 Task: Log work in the project AgileImpact for the issue 'Integrate a new appointment booking feature into an existing service provider mobile application to enhance convenience and scheduling for customers' spent time as '2w 1d 4h 55m' and remaining time as '3w 1d 3h 26m' and move to top of backlog. Now add the issue to the epic 'Data center consolidation'. Log work in the project AgileImpact for the issue 'Develop a new tool for automated testing of mobile application usability and user experience' spent time as '6w 5d 3h 31m' and remaining time as '2w 3d 14h 9m' and move to bottom of backlog. Now add the issue to the epic 'Network infrastructure upgrade'
Action: Mouse moved to (214, 68)
Screenshot: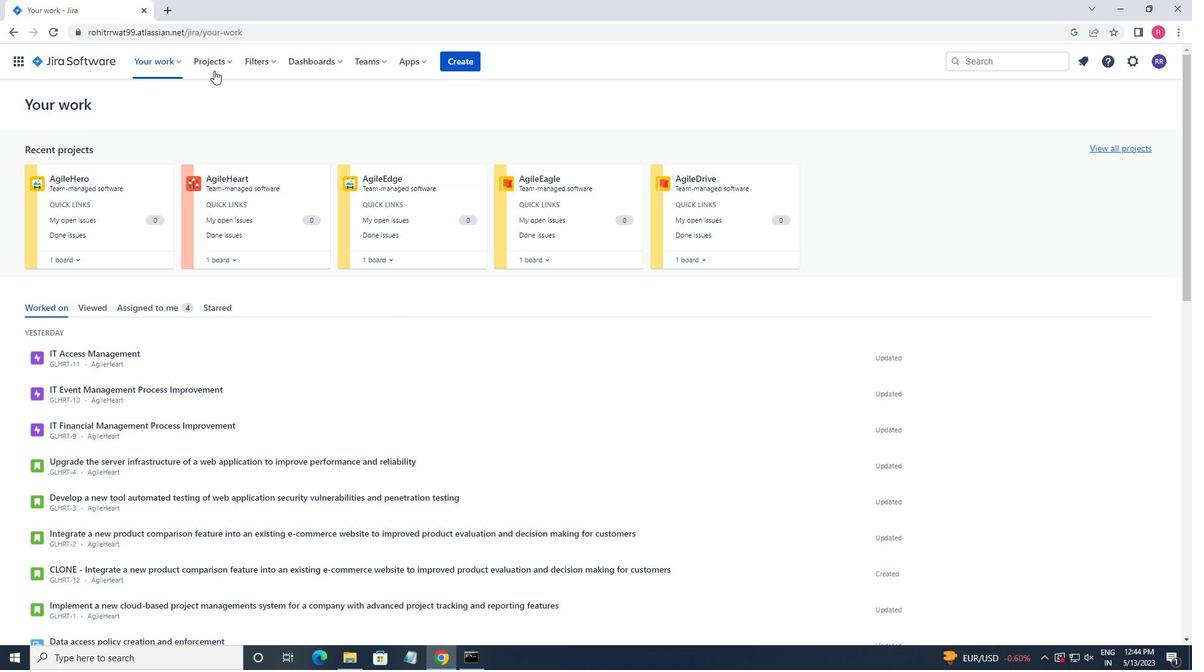 
Action: Mouse pressed left at (214, 68)
Screenshot: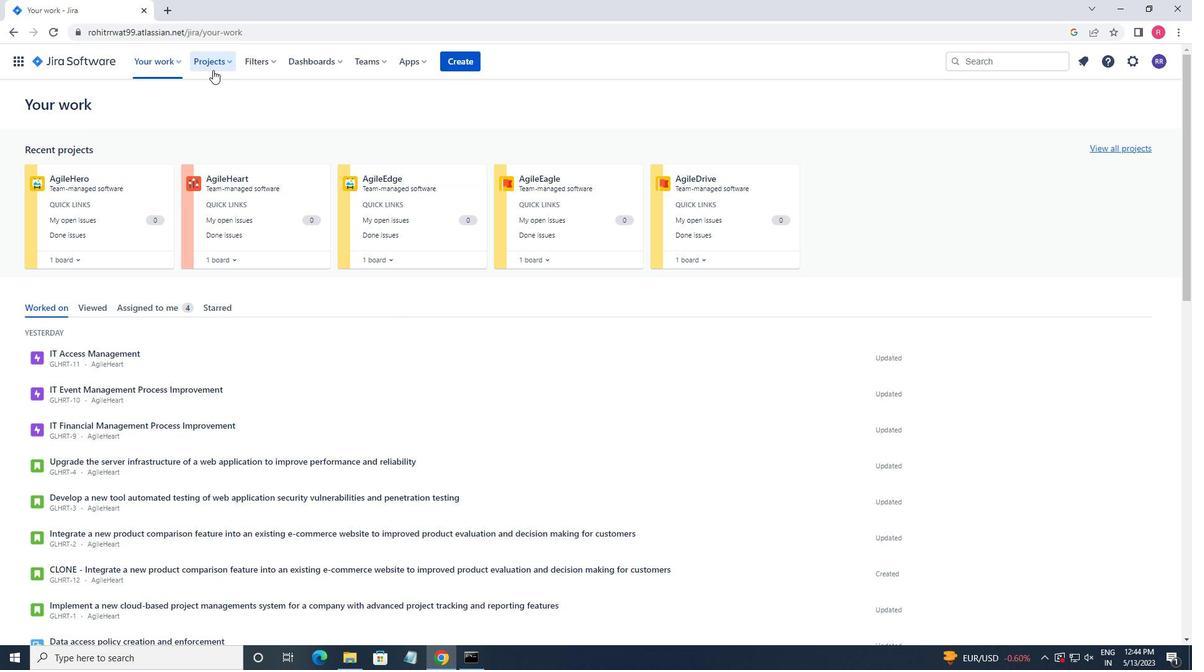 
Action: Mouse moved to (247, 121)
Screenshot: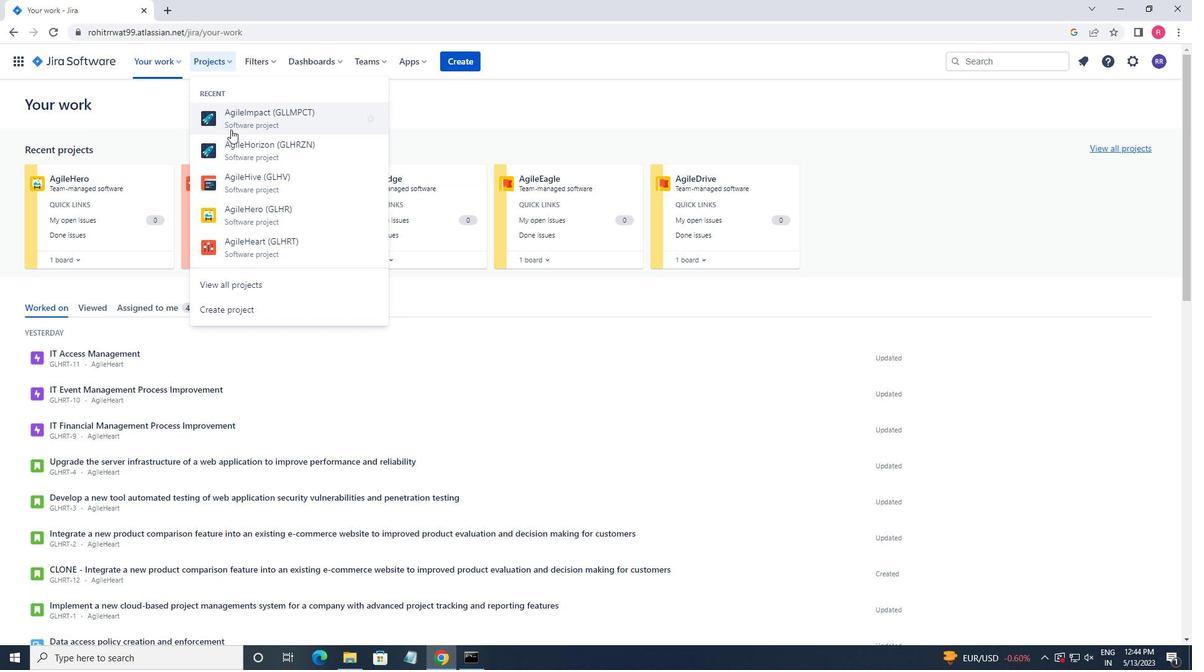 
Action: Mouse pressed left at (247, 121)
Screenshot: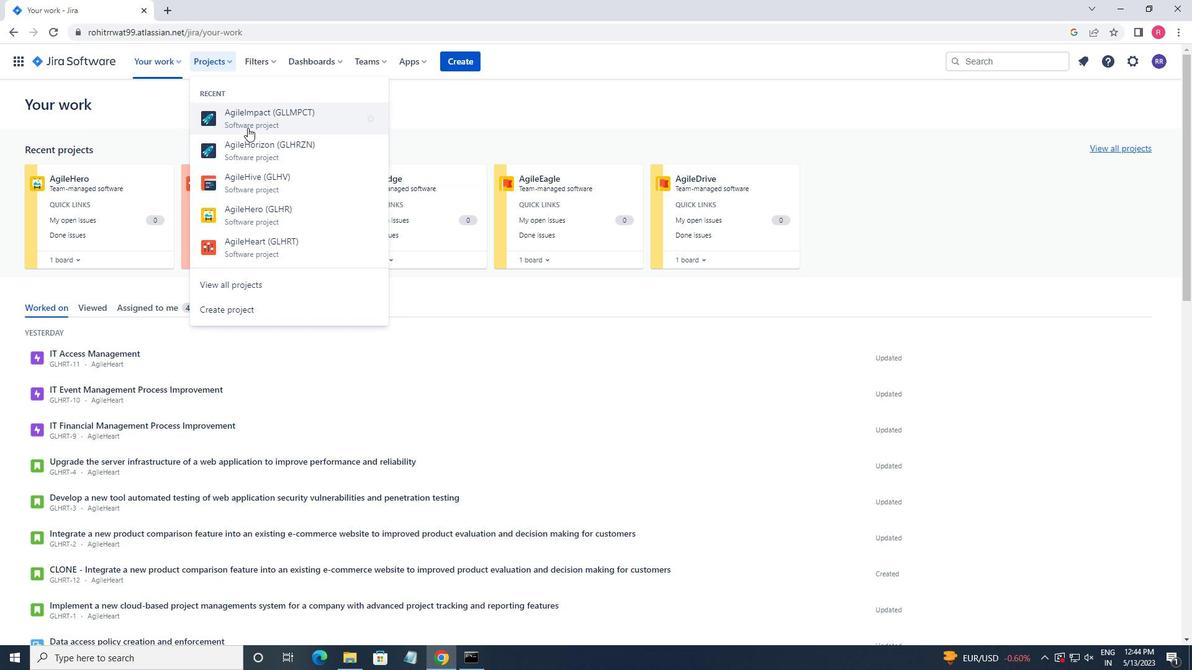 
Action: Mouse moved to (84, 185)
Screenshot: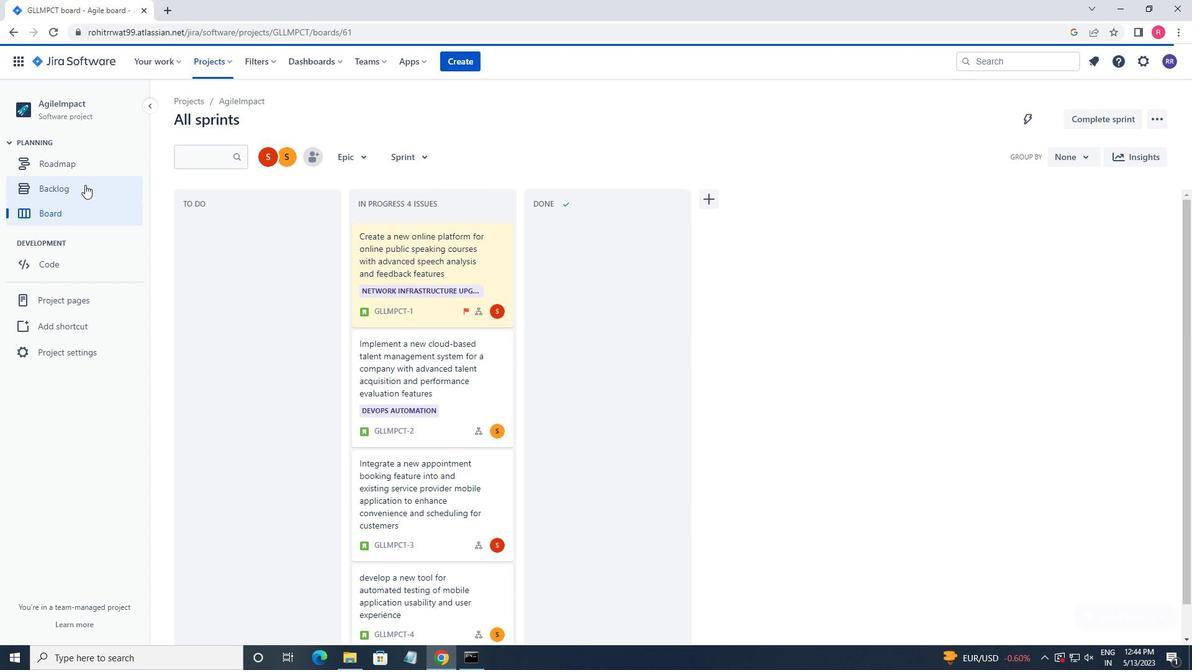 
Action: Mouse pressed left at (84, 185)
Screenshot: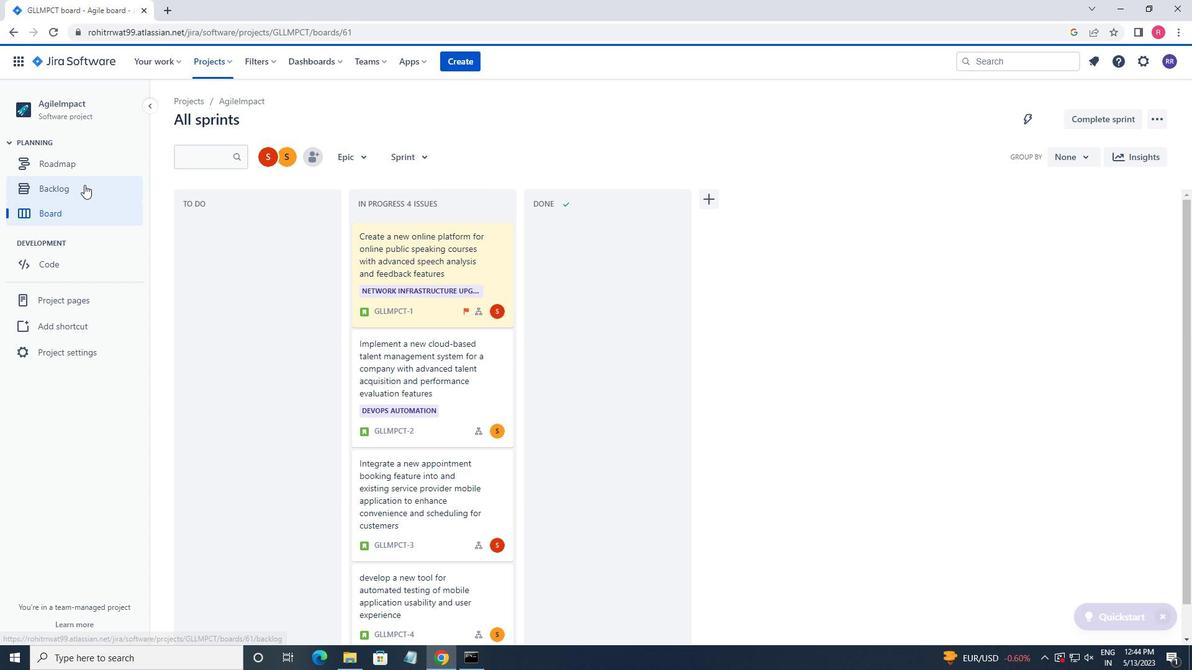 
Action: Mouse moved to (848, 350)
Screenshot: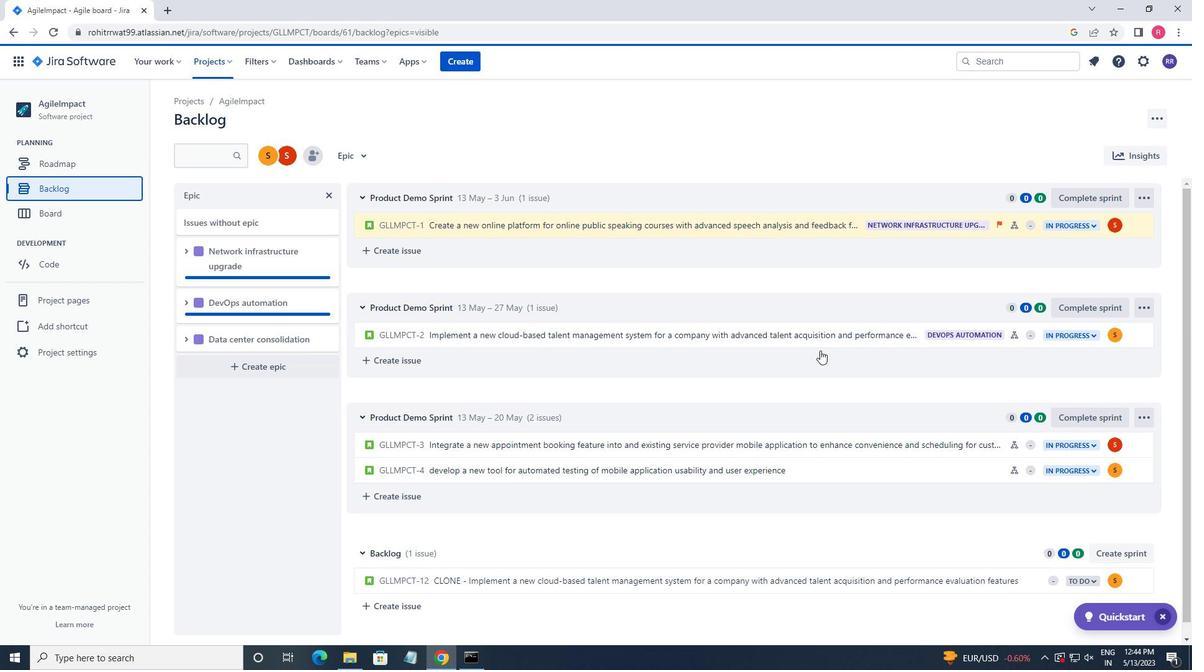 
Action: Mouse scrolled (848, 349) with delta (0, 0)
Screenshot: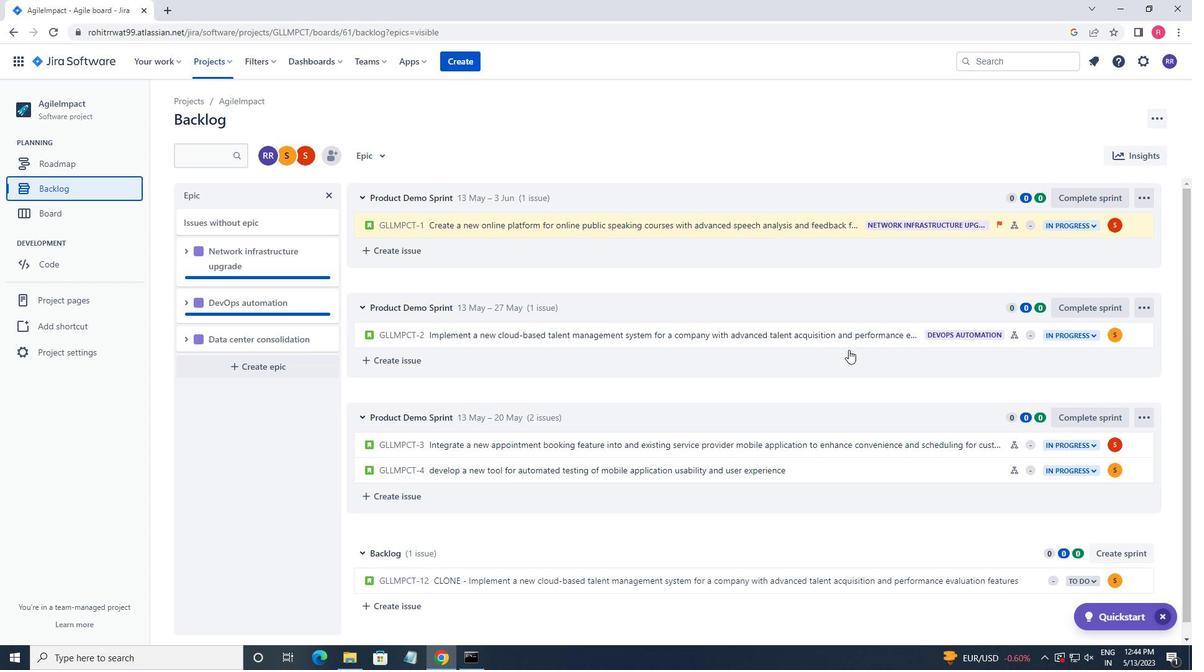 
Action: Mouse scrolled (848, 349) with delta (0, 0)
Screenshot: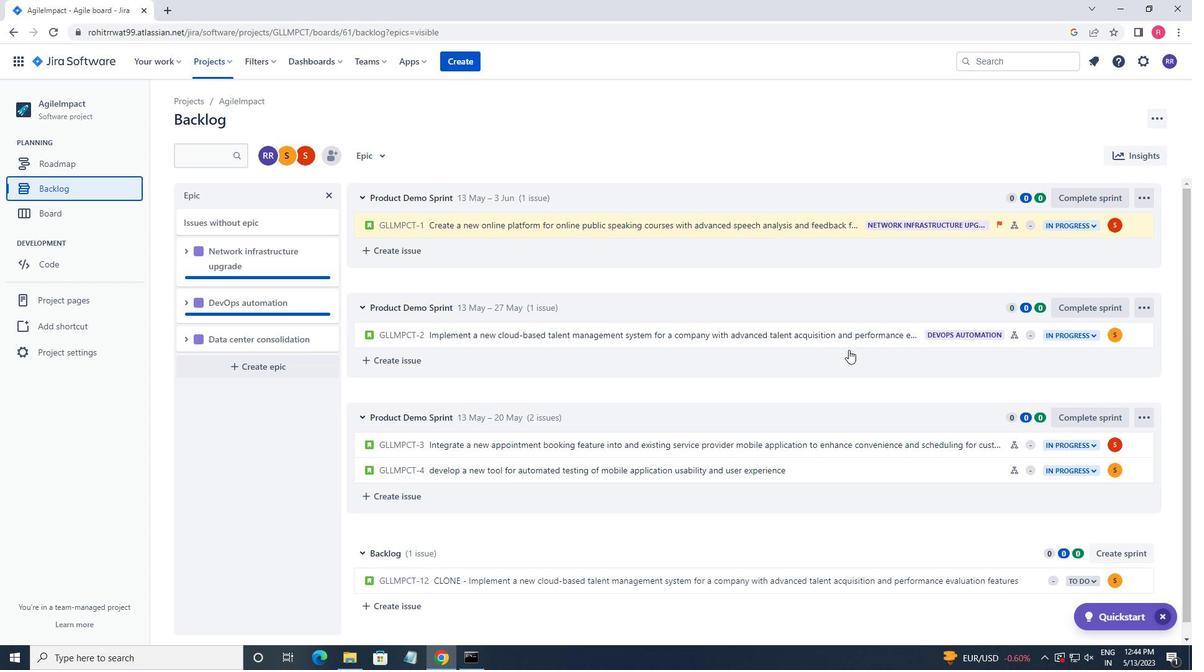 
Action: Mouse moved to (928, 439)
Screenshot: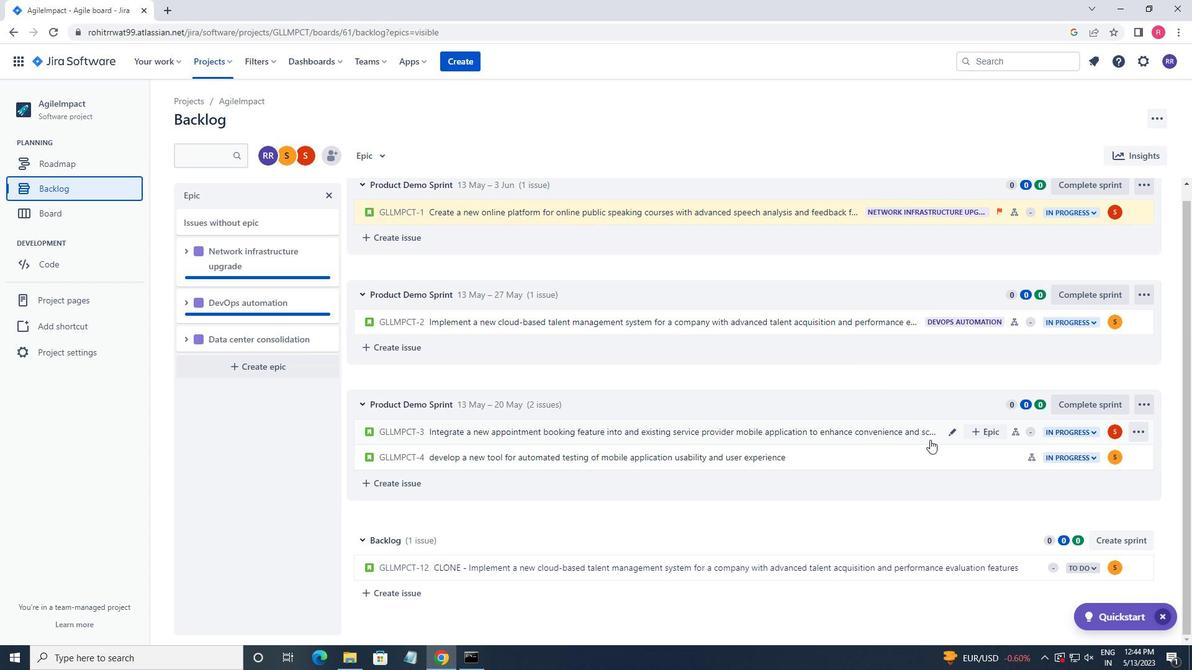 
Action: Mouse pressed left at (928, 439)
Screenshot: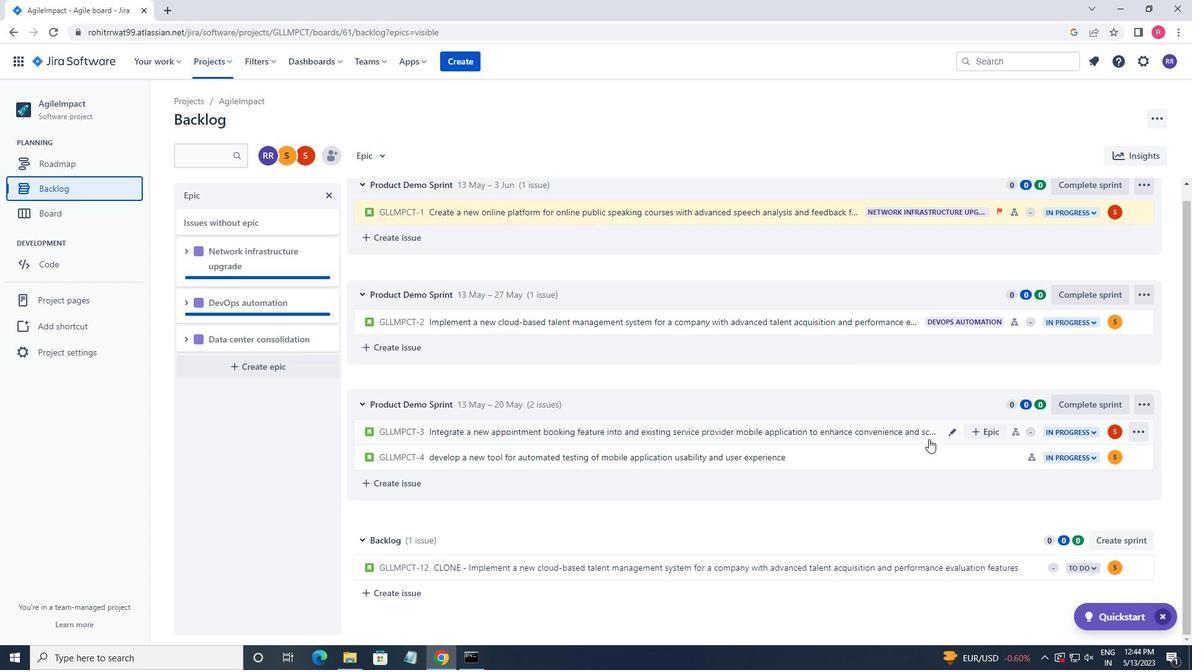 
Action: Mouse moved to (1131, 189)
Screenshot: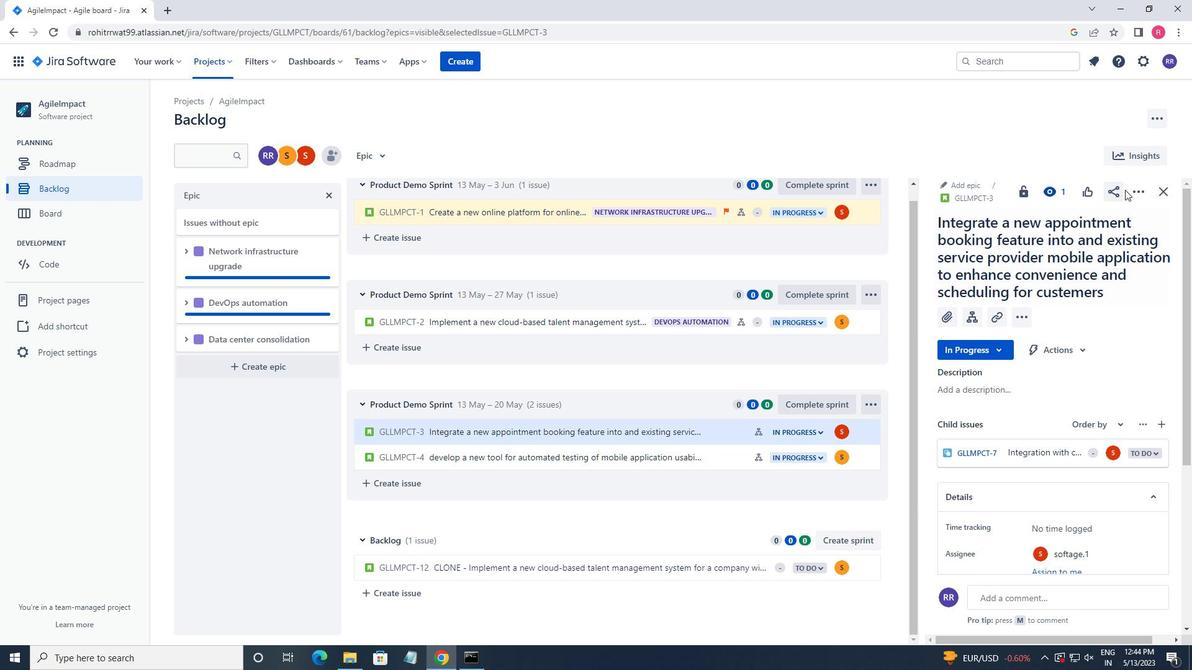 
Action: Mouse pressed left at (1131, 189)
Screenshot: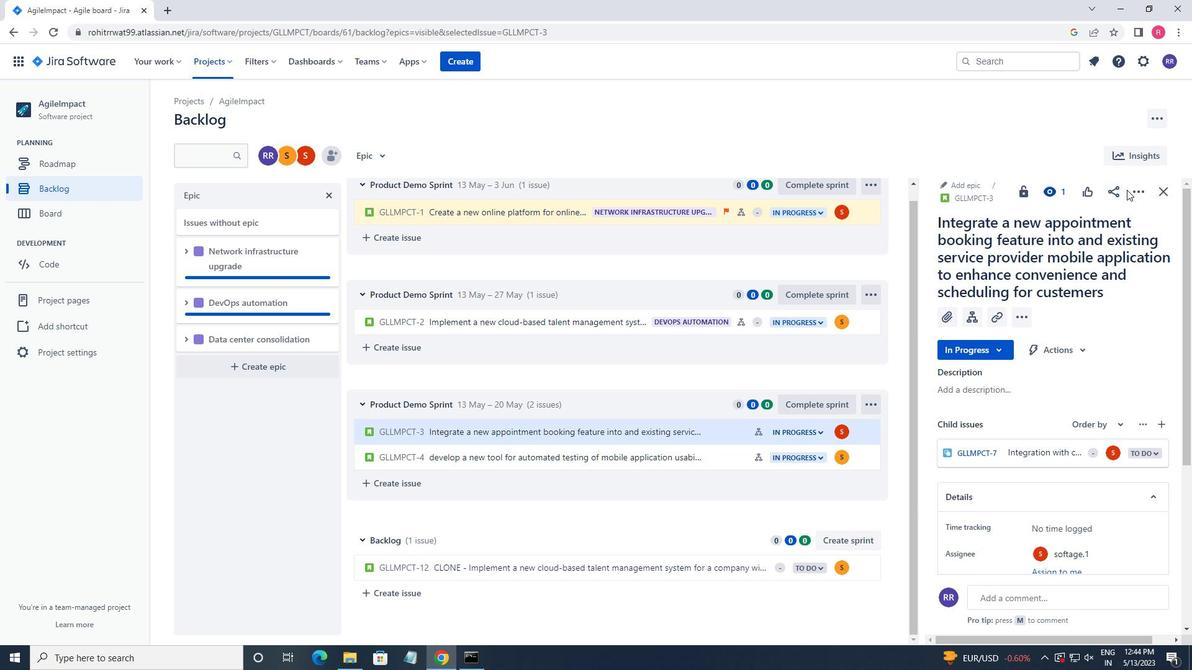 
Action: Mouse moved to (1069, 225)
Screenshot: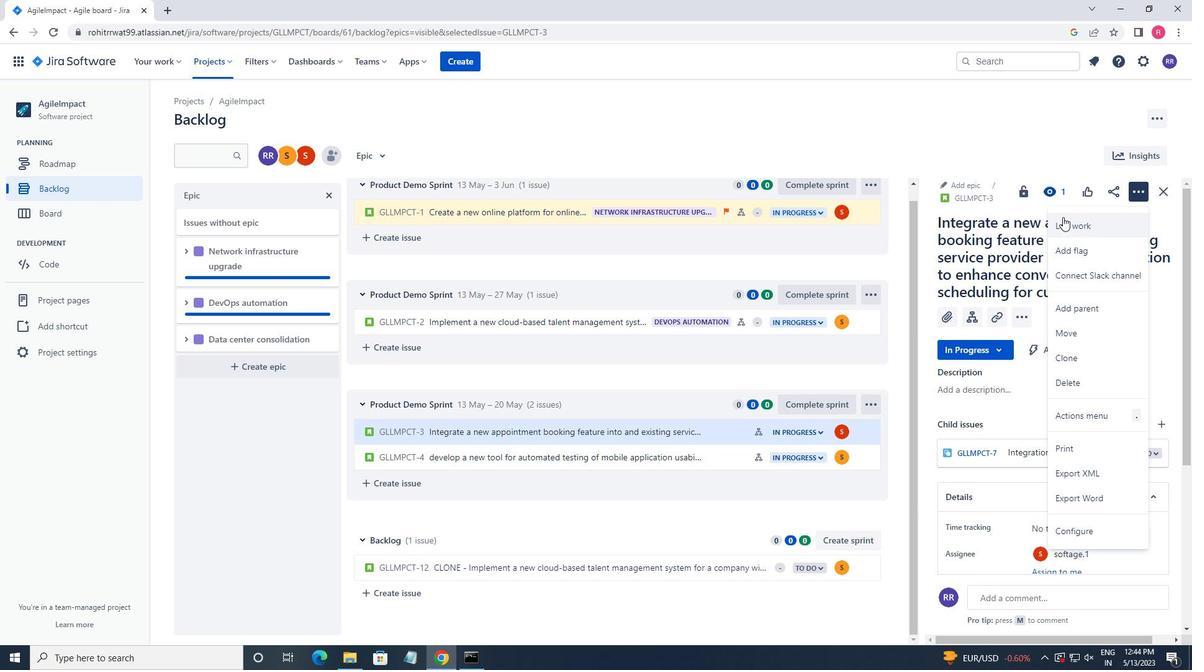 
Action: Mouse pressed left at (1069, 225)
Screenshot: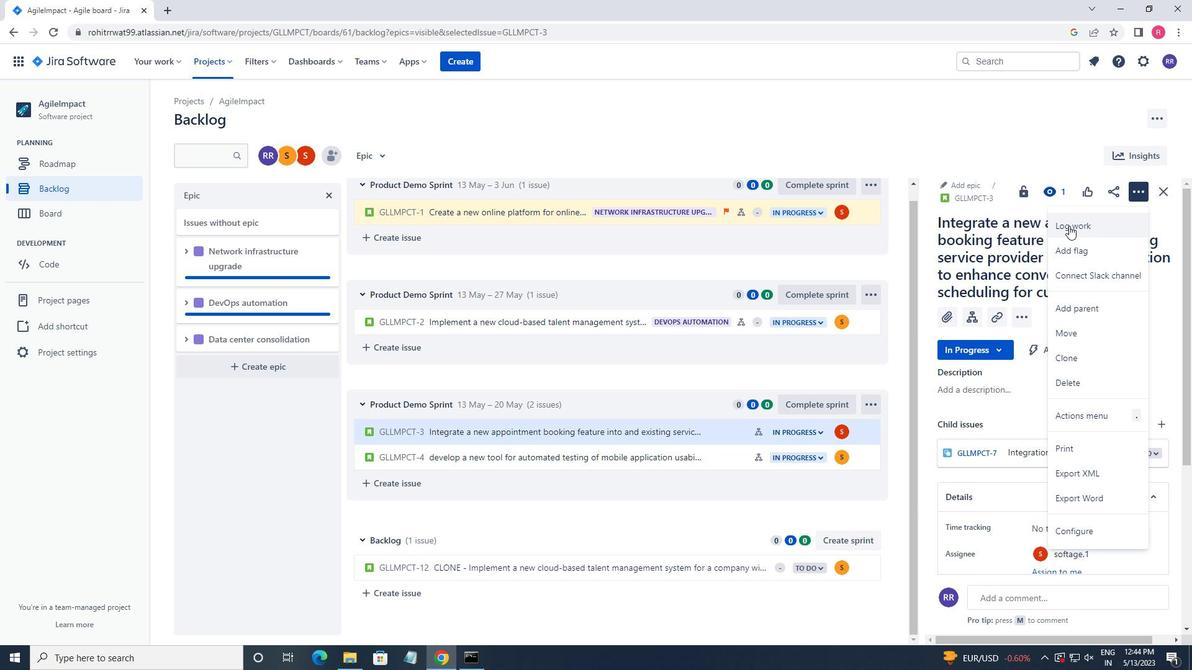 
Action: Mouse moved to (1070, 225)
Screenshot: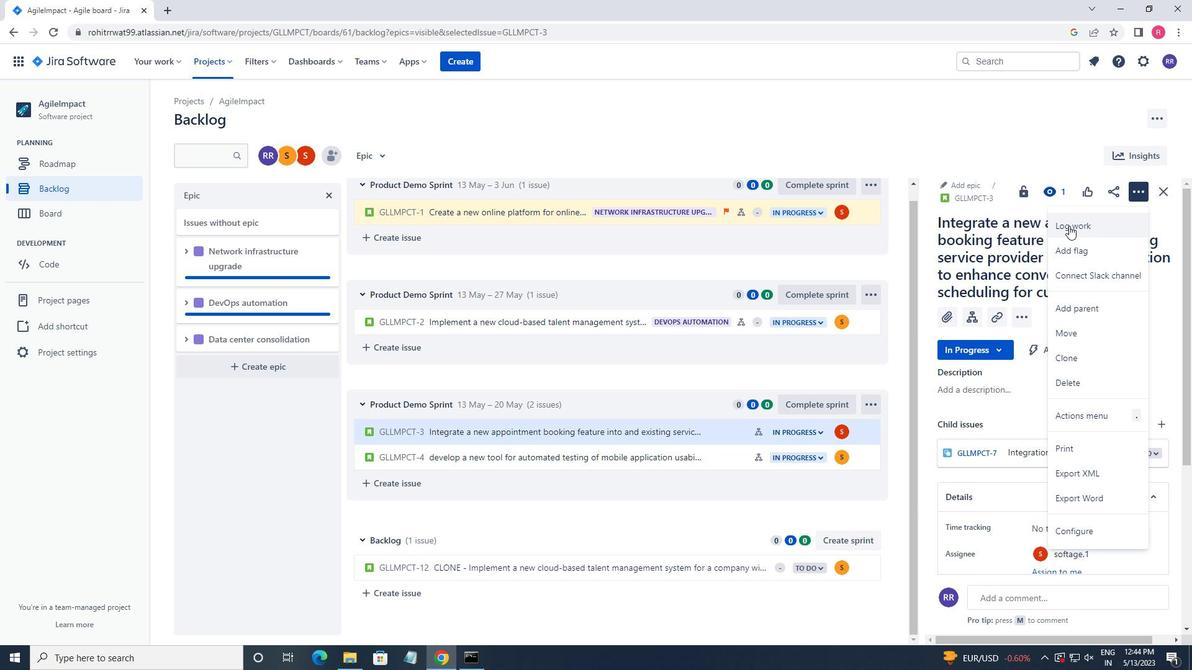 
Action: Key pressed 2w<Key.space>1d<Key.space>4h<Key.space>55m<Key.tab>3w<Key.space>1d<Key.space>3h<Key.space>26m
Screenshot: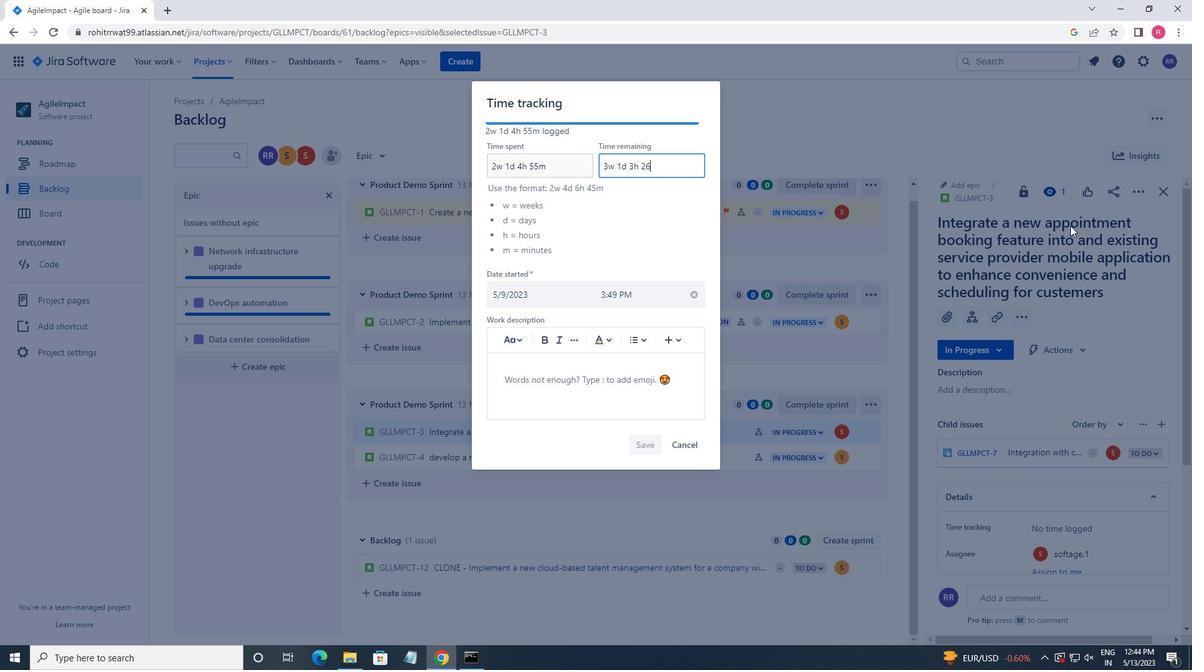
Action: Mouse moved to (655, 449)
Screenshot: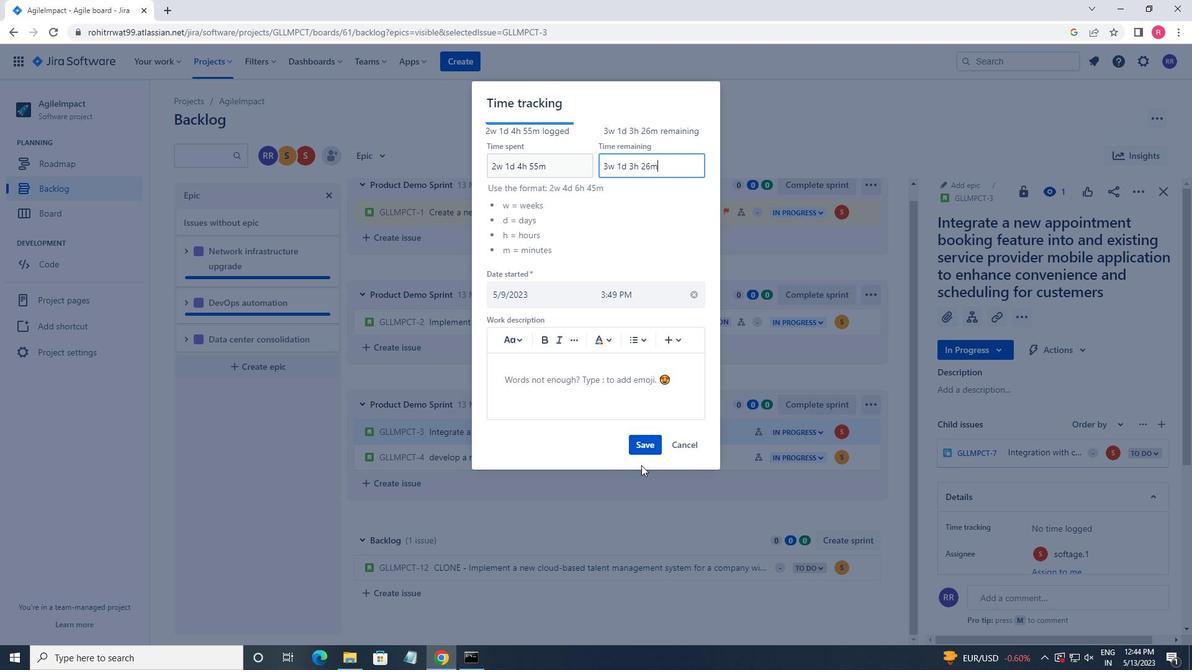 
Action: Mouse pressed left at (655, 449)
Screenshot: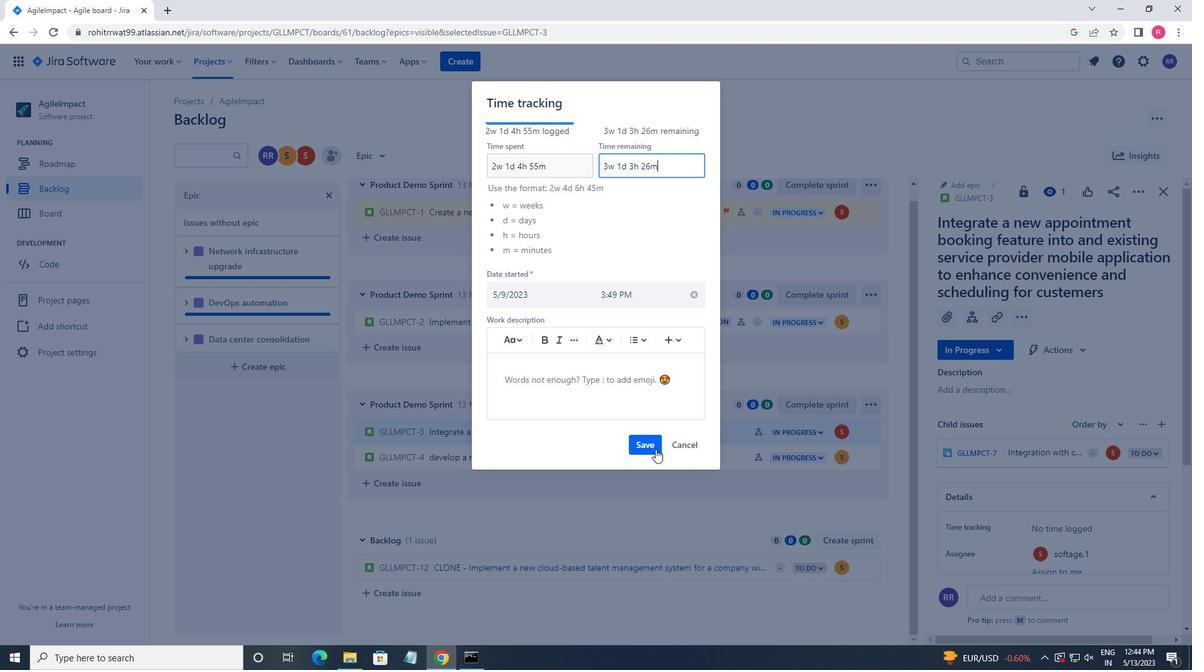 
Action: Mouse moved to (872, 433)
Screenshot: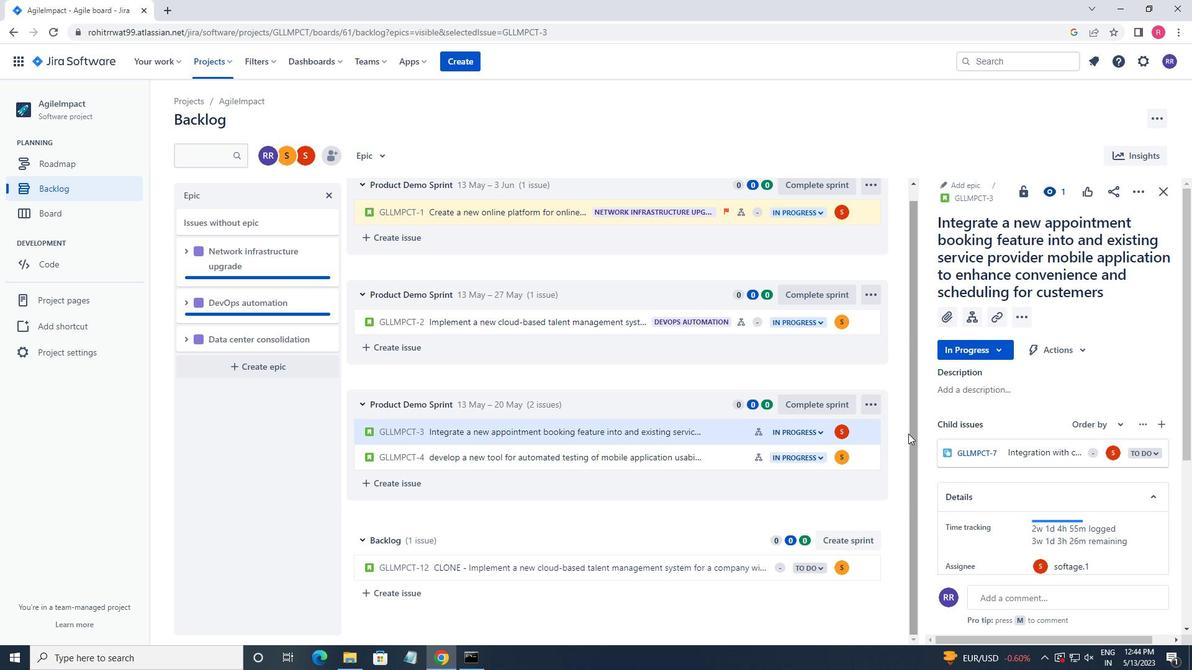 
Action: Mouse pressed left at (872, 433)
Screenshot: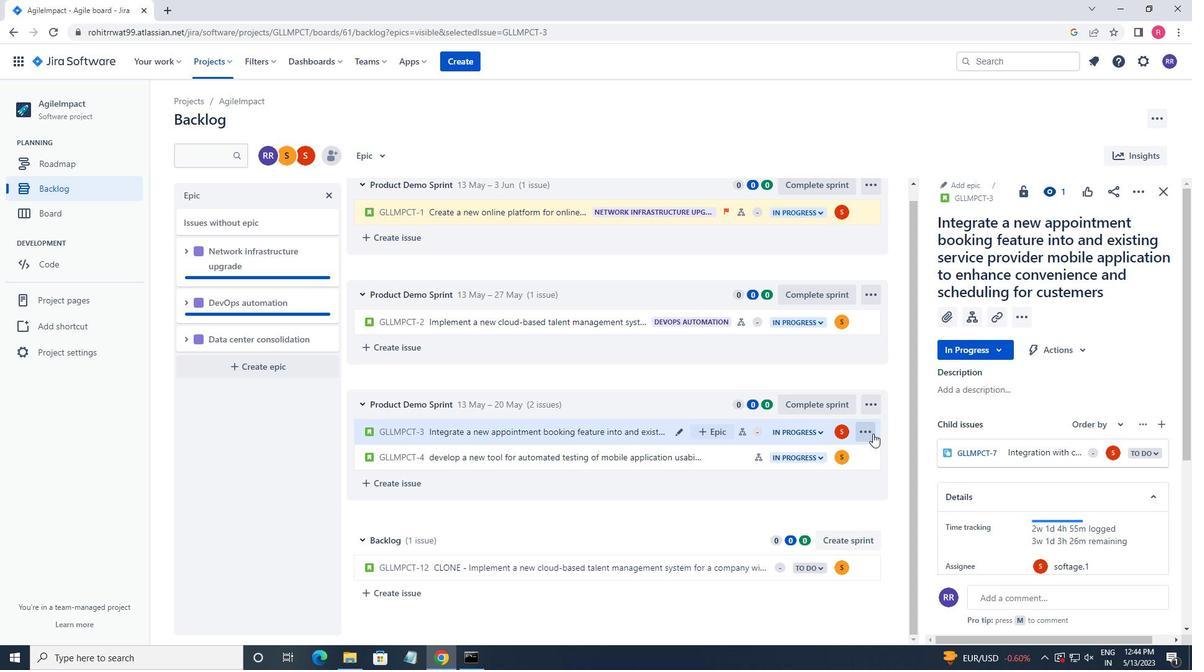 
Action: Mouse moved to (833, 378)
Screenshot: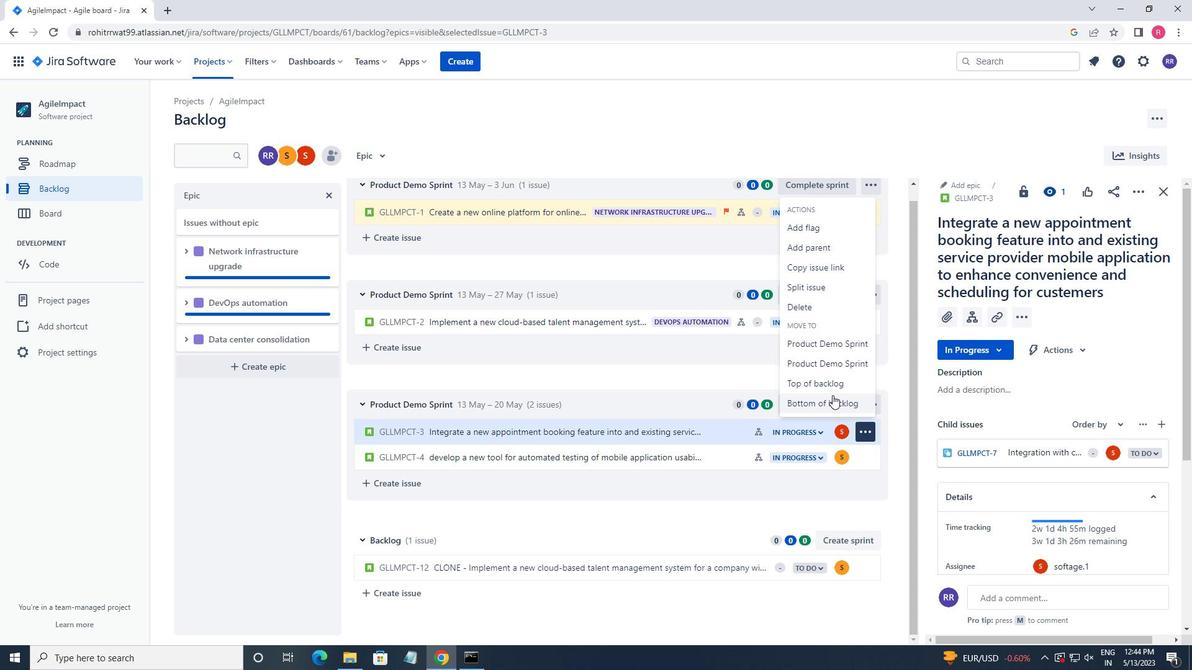 
Action: Mouse pressed left at (833, 378)
Screenshot: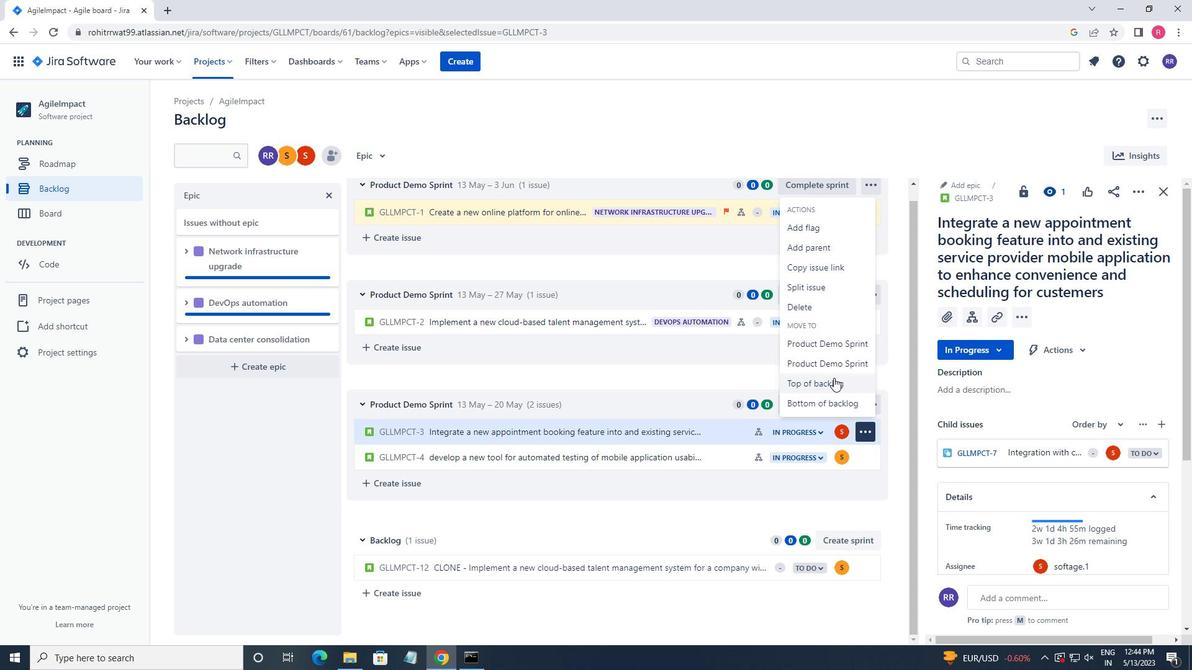 
Action: Mouse moved to (651, 204)
Screenshot: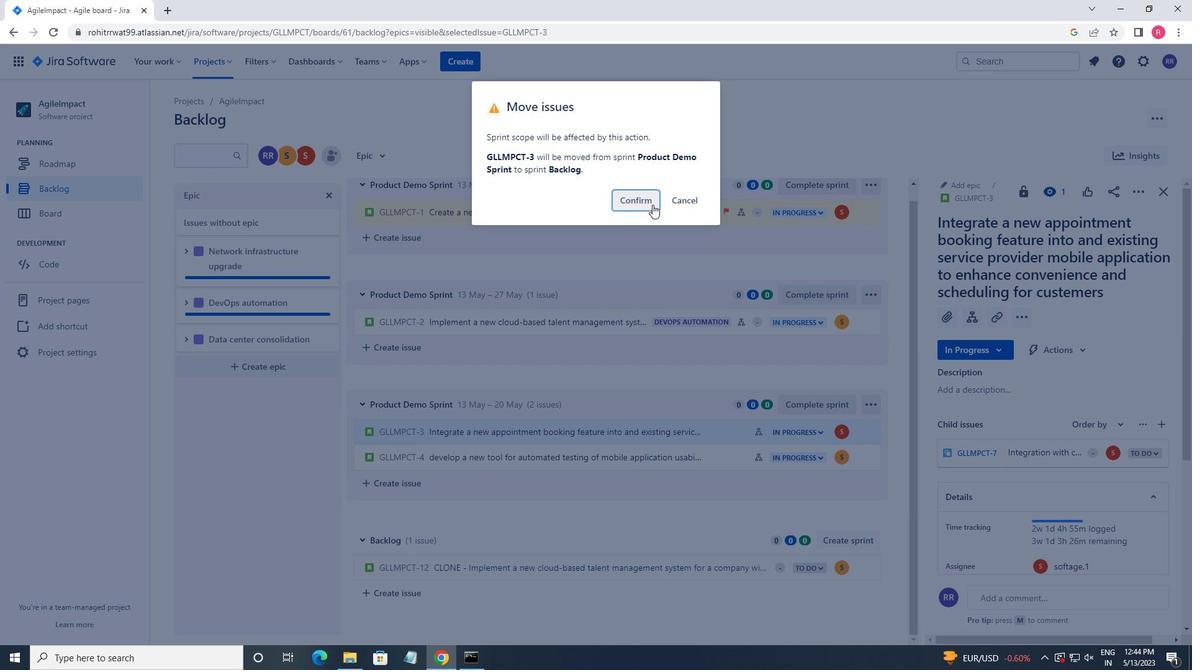
Action: Mouse pressed left at (651, 204)
Screenshot: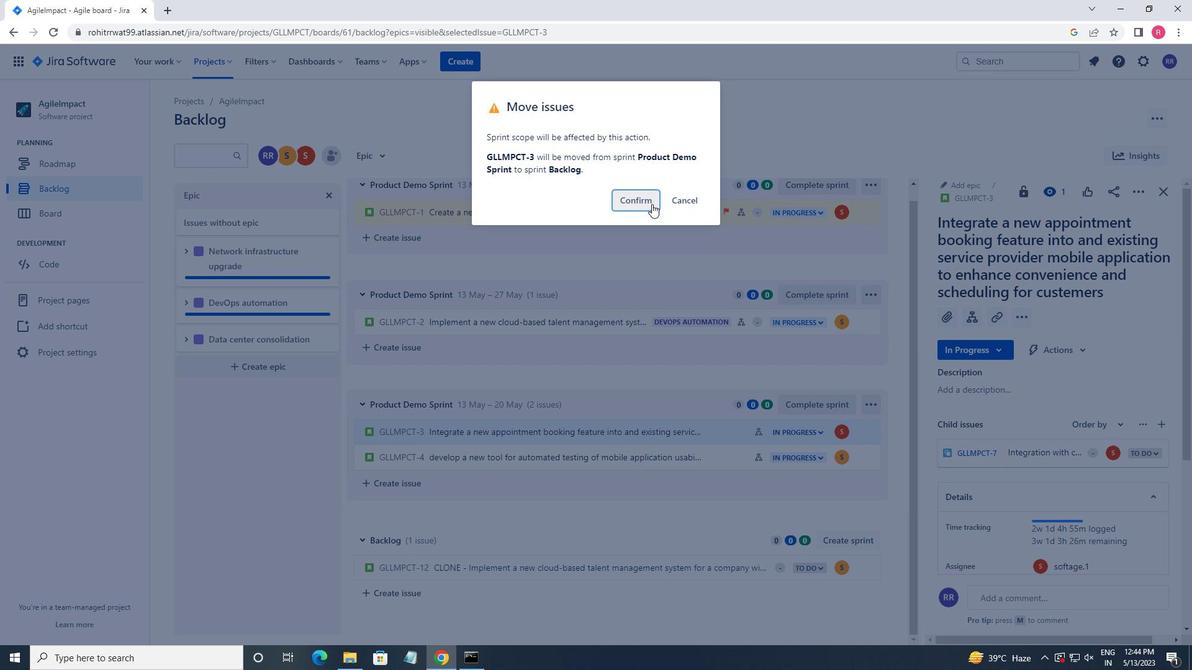 
Action: Mouse moved to (701, 544)
Screenshot: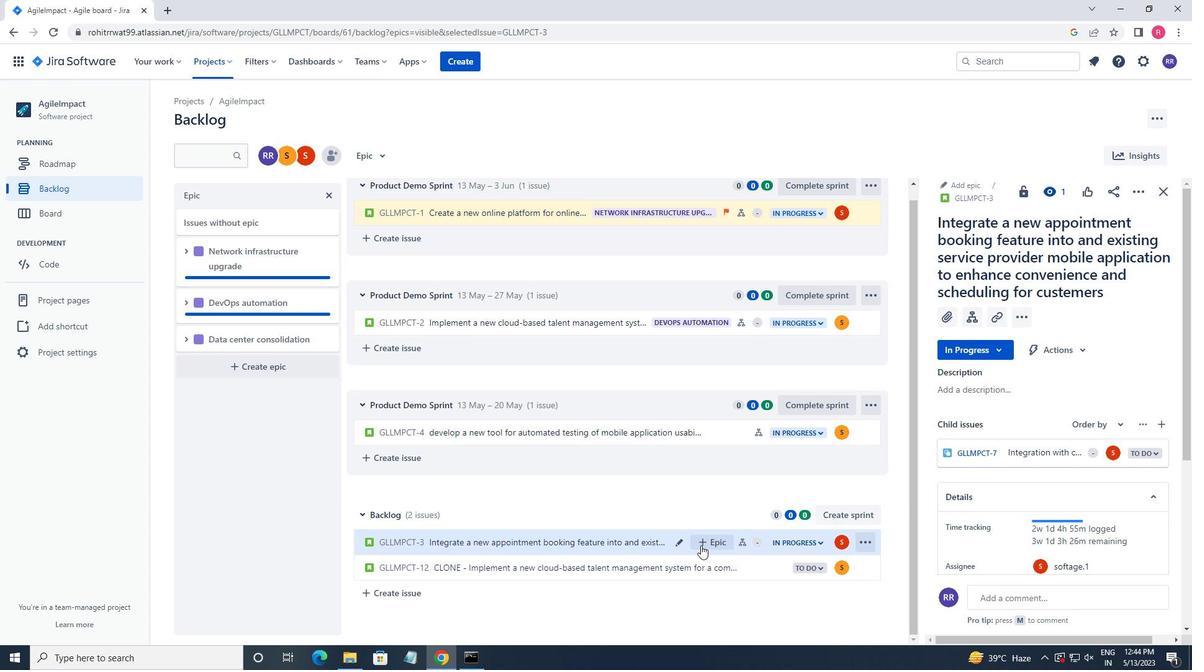 
Action: Mouse pressed left at (701, 544)
Screenshot: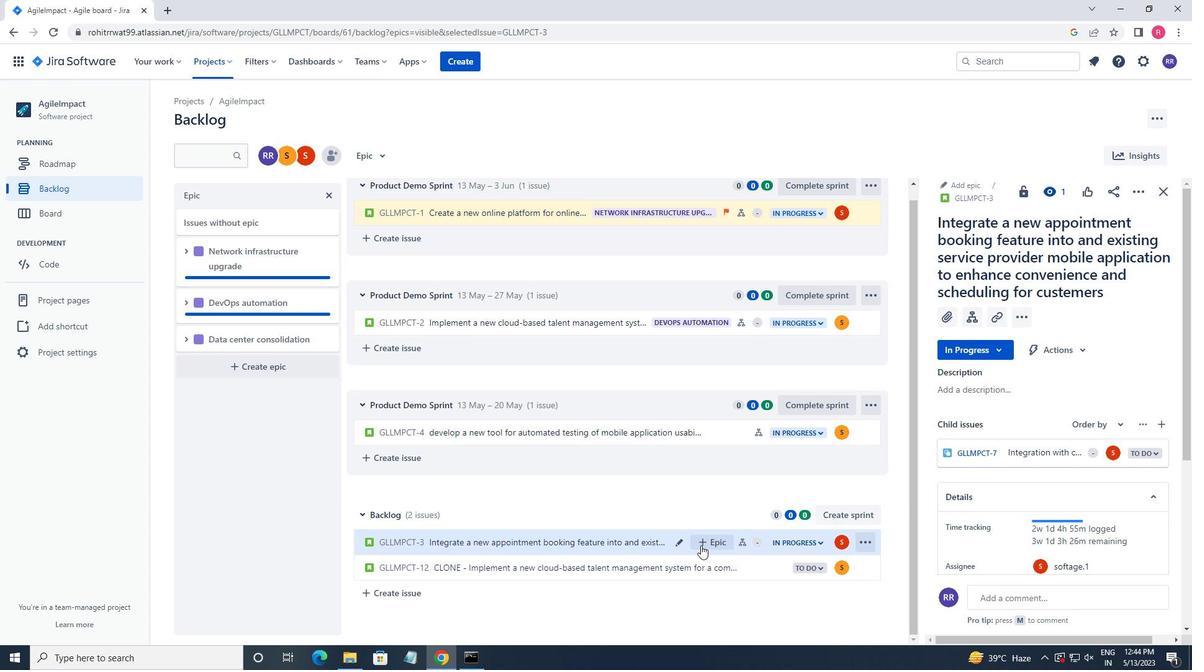 
Action: Mouse moved to (651, 543)
Screenshot: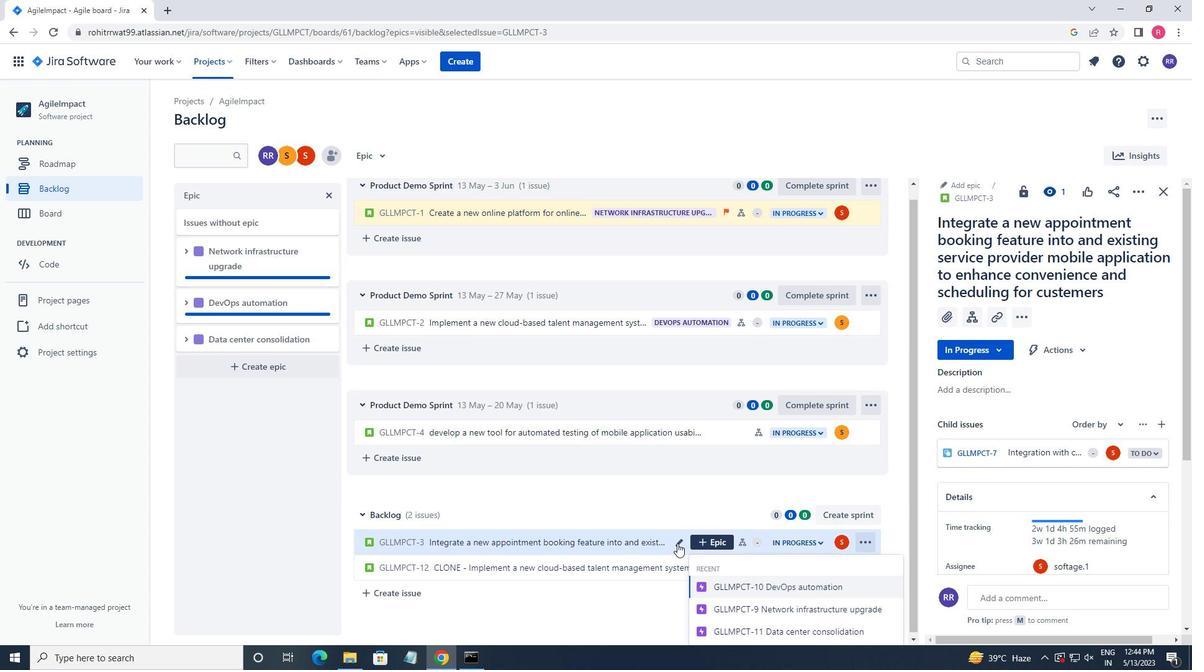 
Action: Mouse scrolled (651, 543) with delta (0, 0)
Screenshot: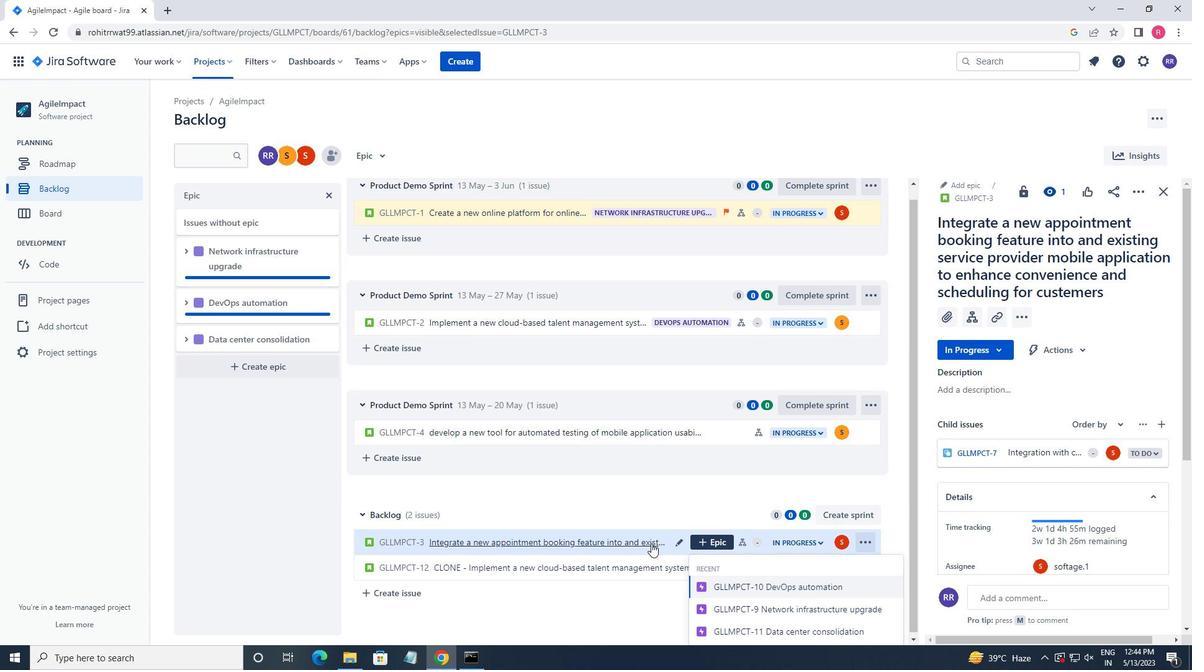 
Action: Mouse moved to (672, 545)
Screenshot: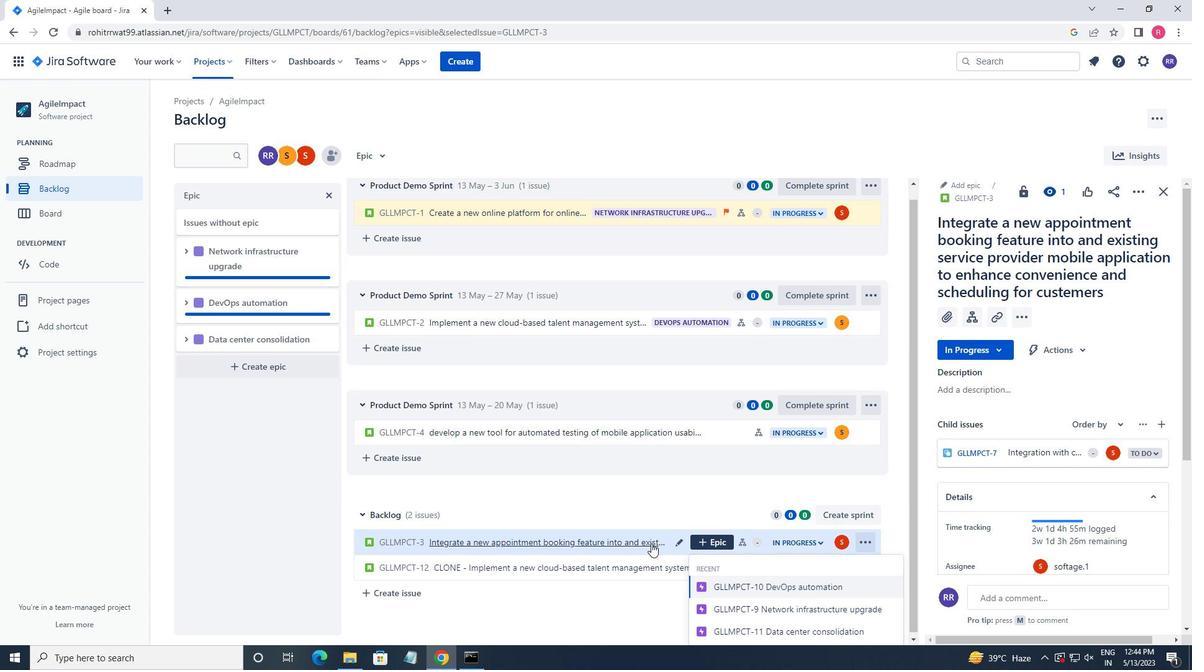 
Action: Mouse scrolled (672, 544) with delta (0, 0)
Screenshot: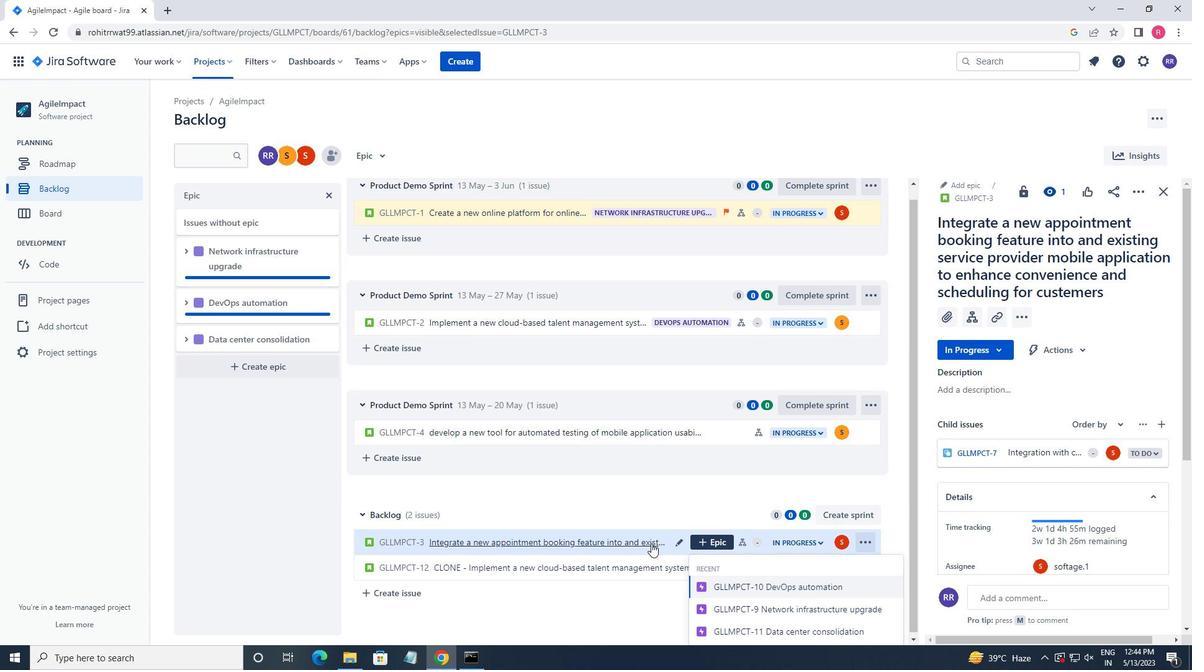 
Action: Mouse moved to (674, 545)
Screenshot: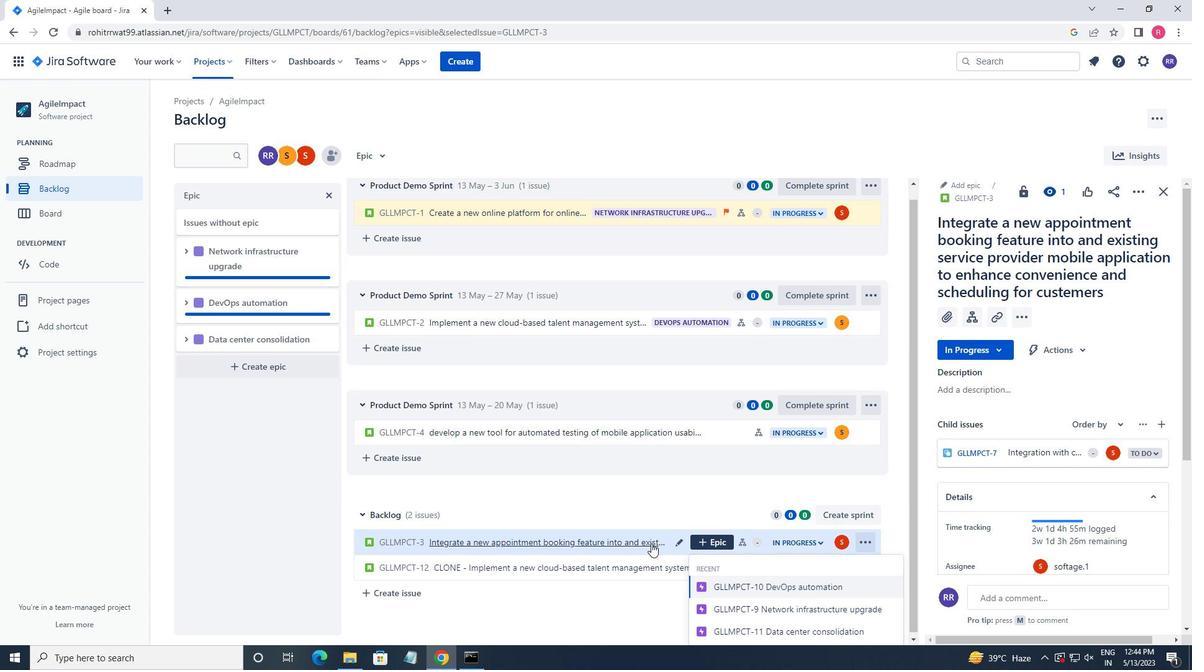 
Action: Mouse scrolled (674, 544) with delta (0, 0)
Screenshot: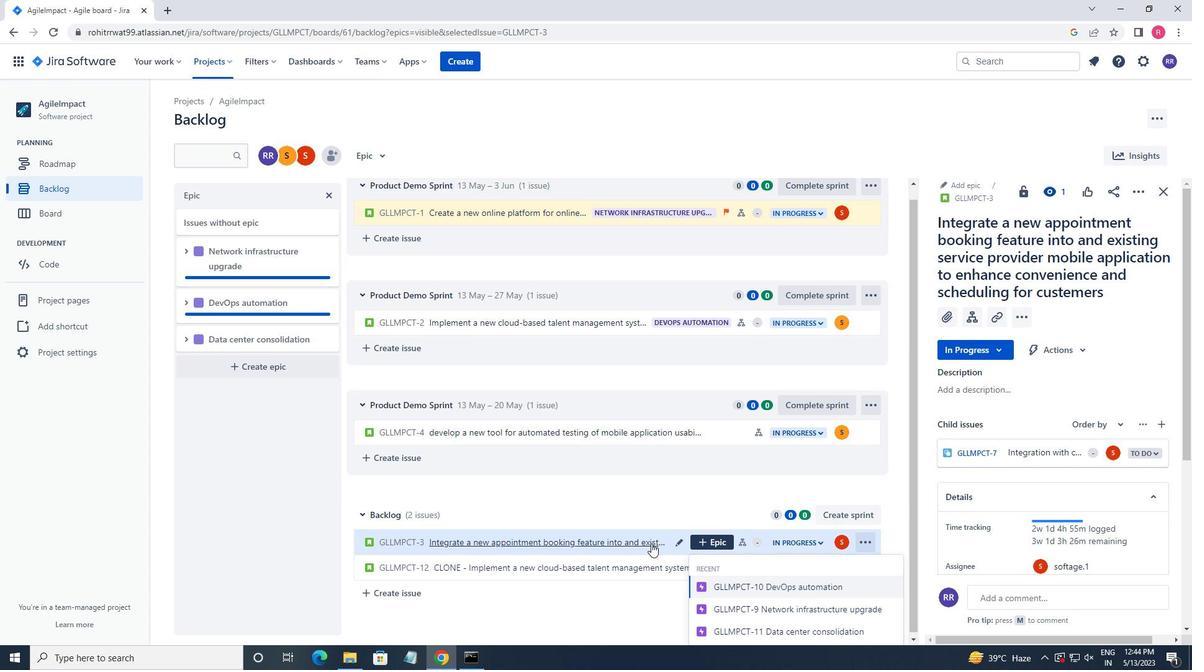 
Action: Mouse moved to (772, 626)
Screenshot: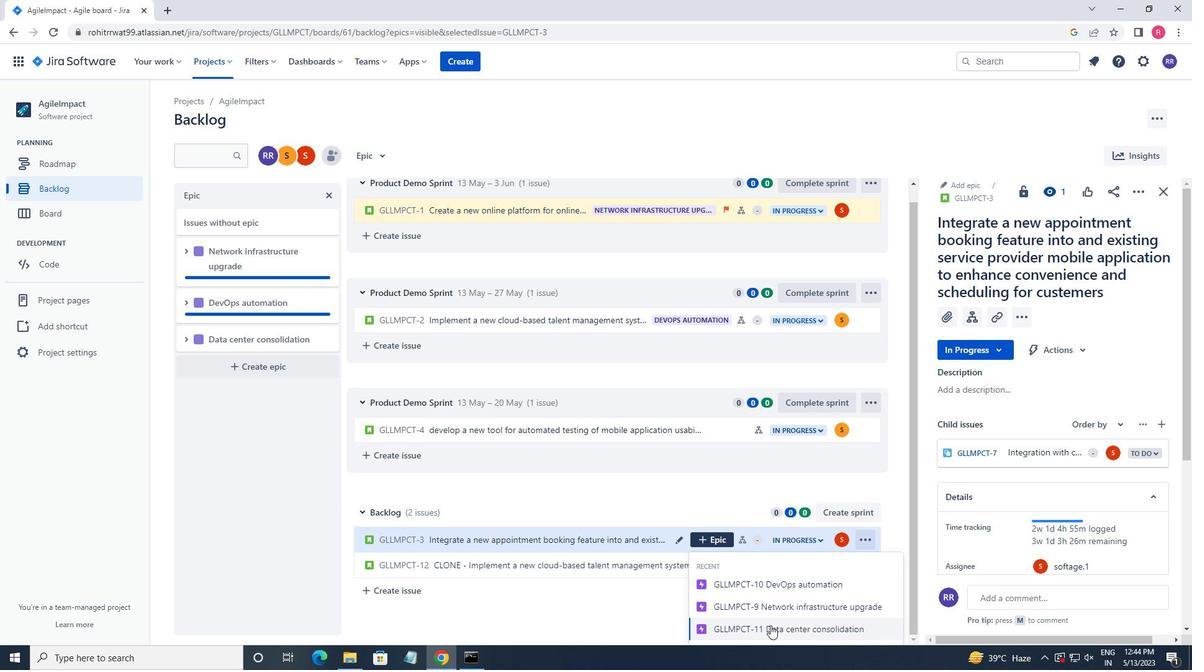 
Action: Mouse pressed left at (772, 626)
Screenshot: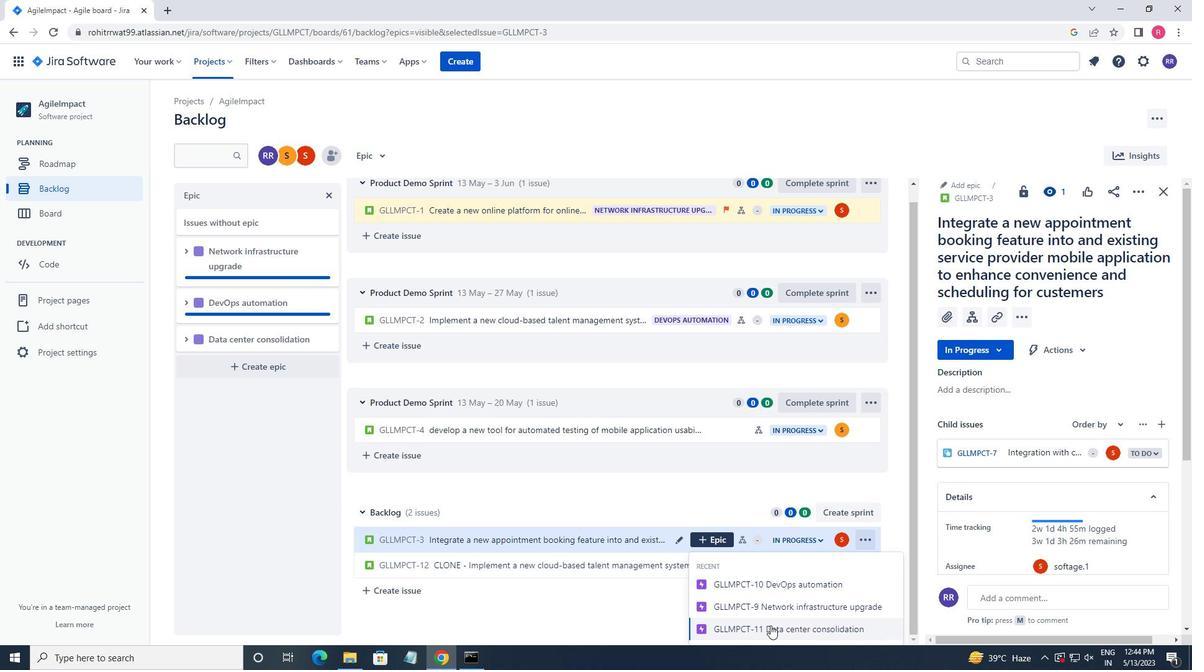 
Action: Mouse moved to (730, 442)
Screenshot: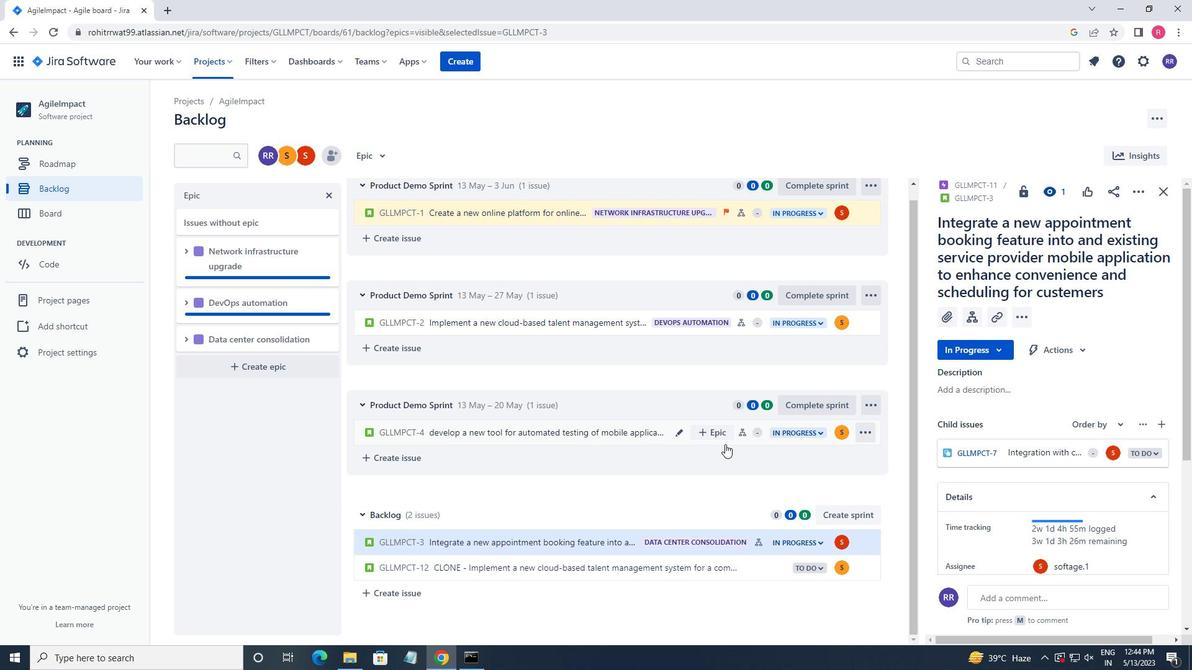 
Action: Mouse pressed left at (730, 442)
Screenshot: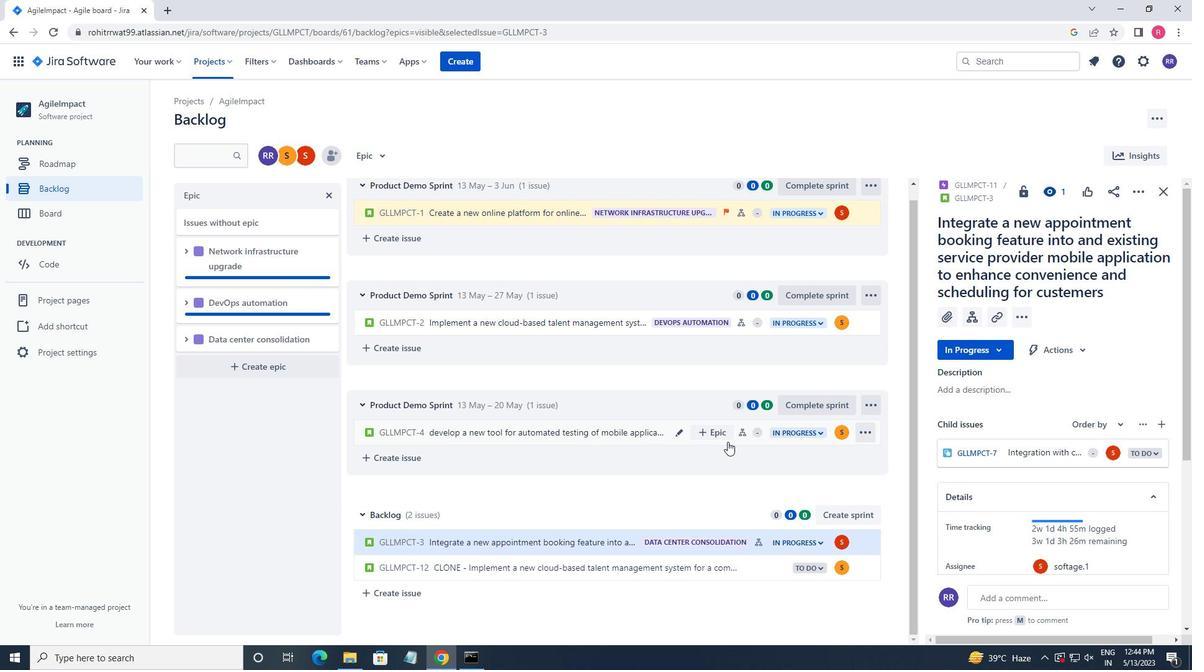 
Action: Mouse moved to (1139, 194)
Screenshot: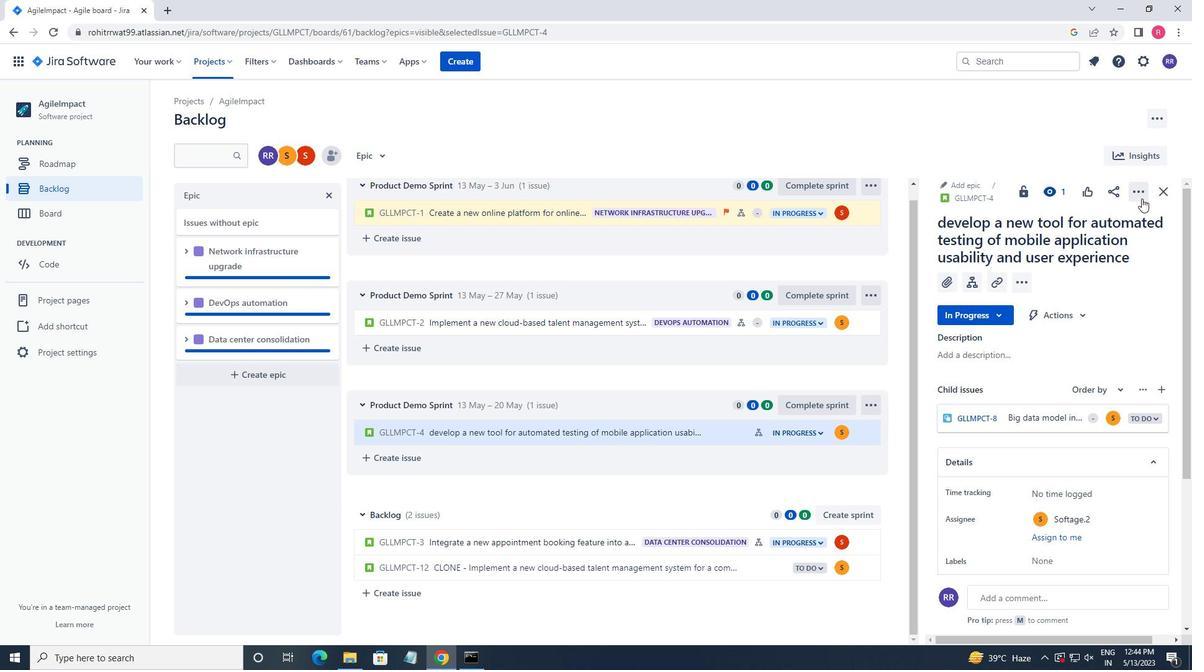 
Action: Mouse pressed left at (1139, 194)
Screenshot: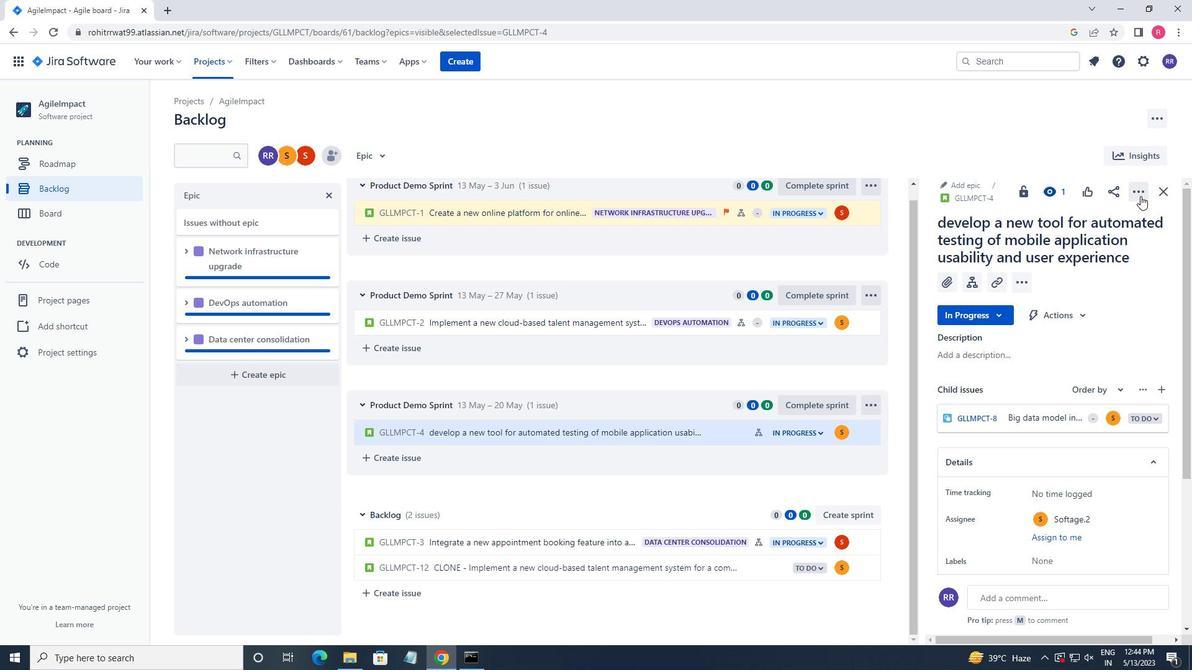 
Action: Mouse moved to (1087, 225)
Screenshot: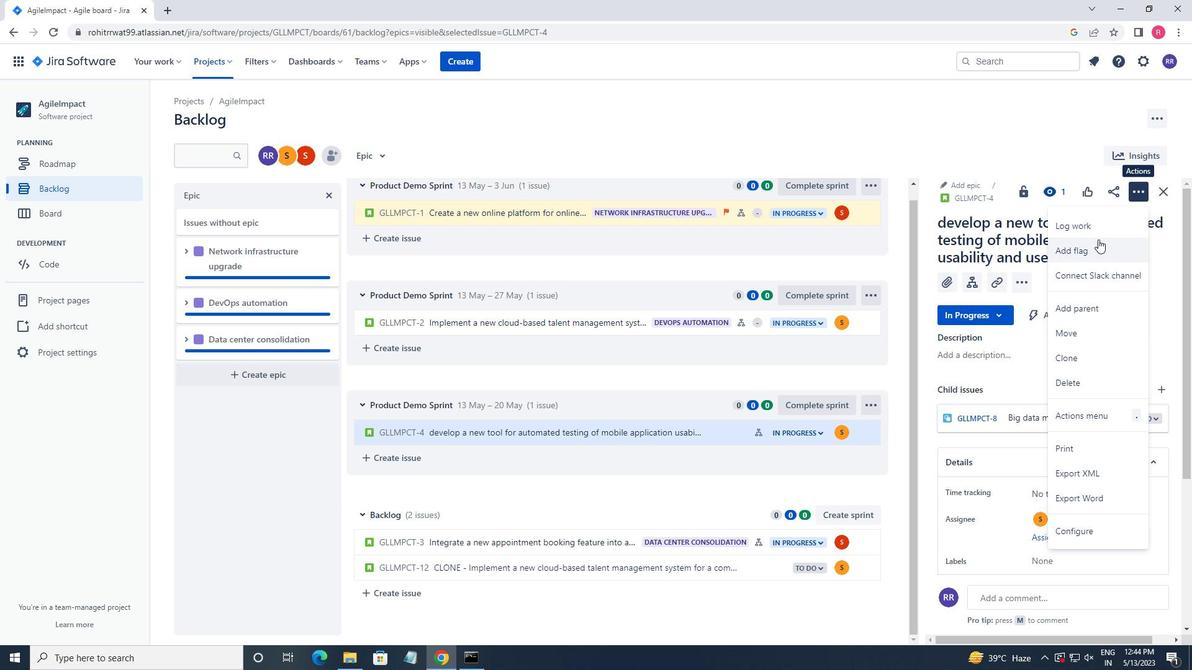 
Action: Mouse pressed left at (1087, 225)
Screenshot: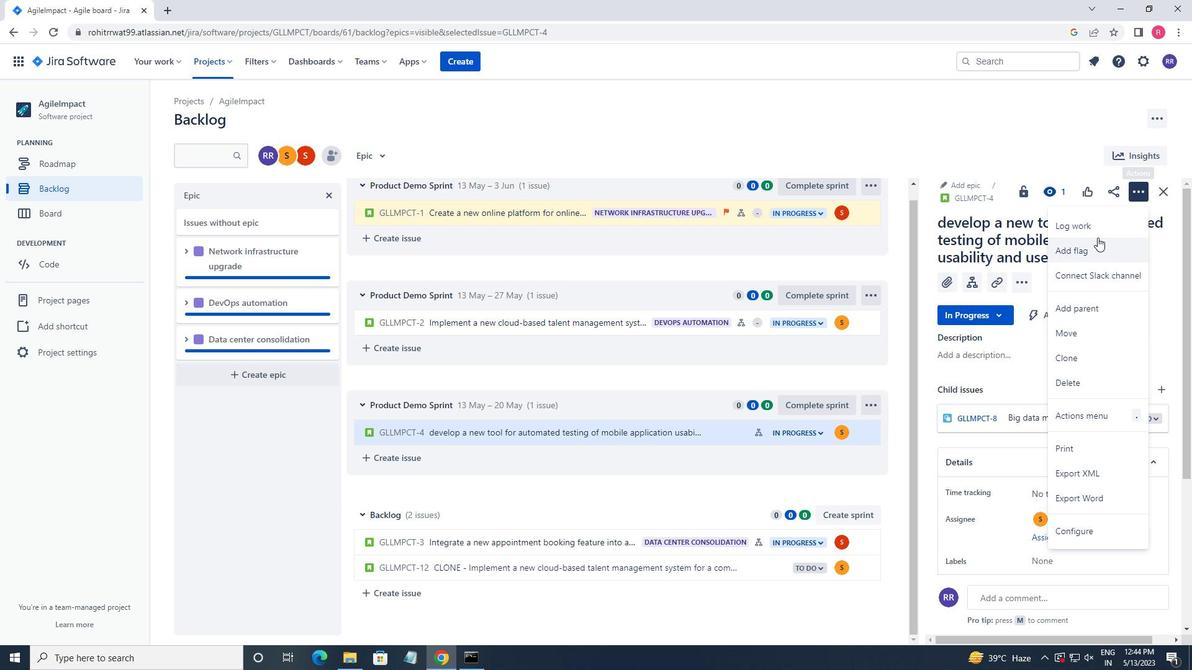 
Action: Key pressed 6w<Key.space>5d<Key.space>3h<Key.space>31m<Key.tab>2w<Key.space>3d<Key.space>14h<Key.space>9m
Screenshot: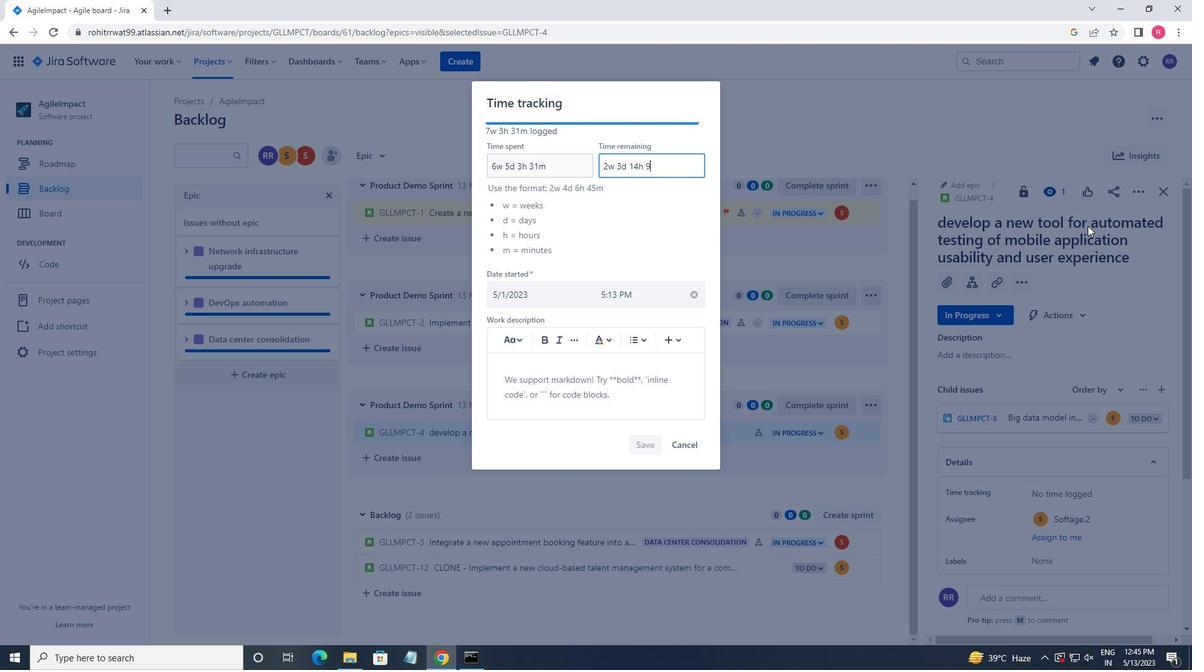 
Action: Mouse moved to (646, 441)
Screenshot: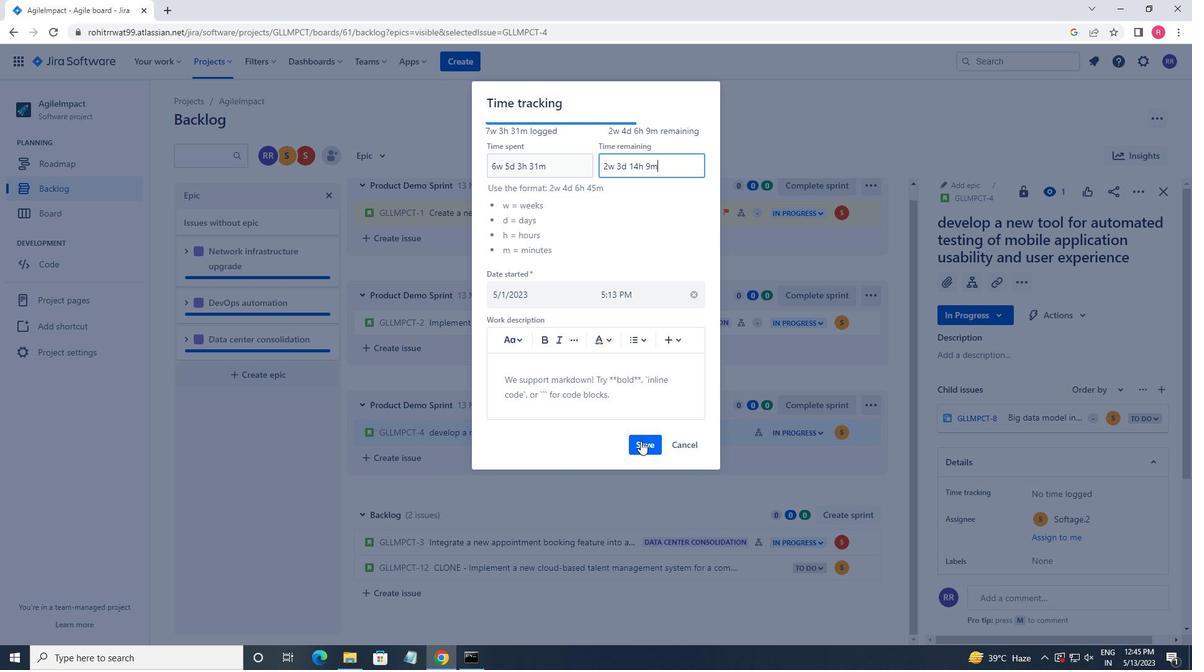 
Action: Mouse pressed left at (646, 441)
Screenshot: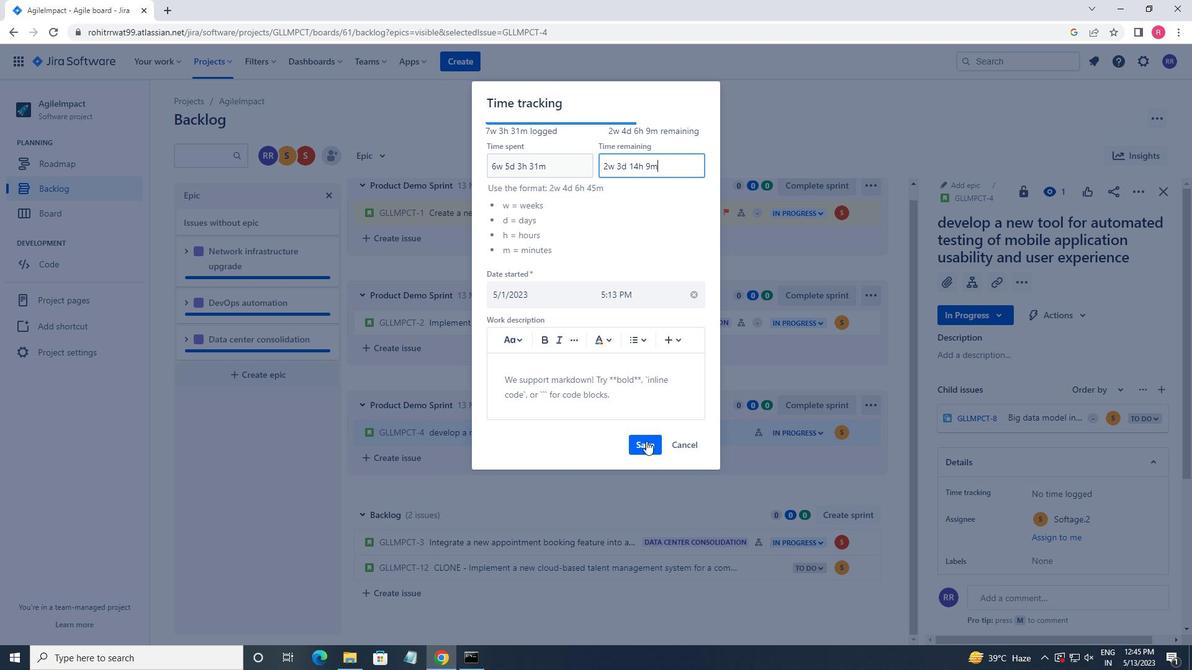 
Action: Mouse moved to (864, 434)
Screenshot: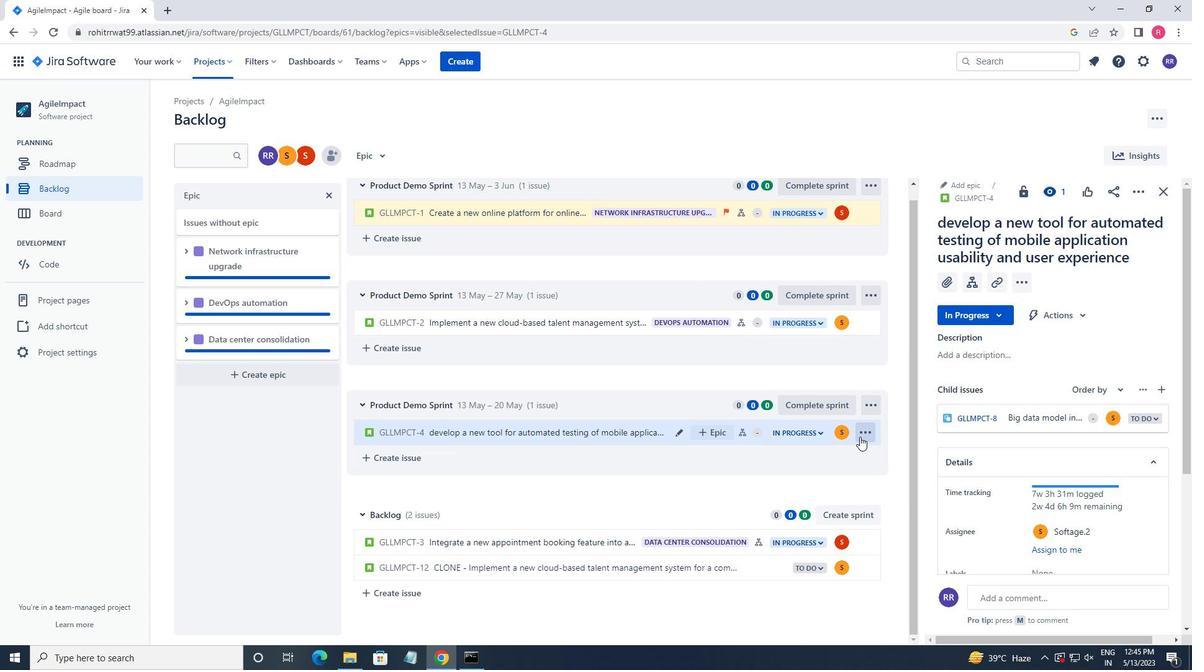 
Action: Mouse pressed left at (864, 434)
Screenshot: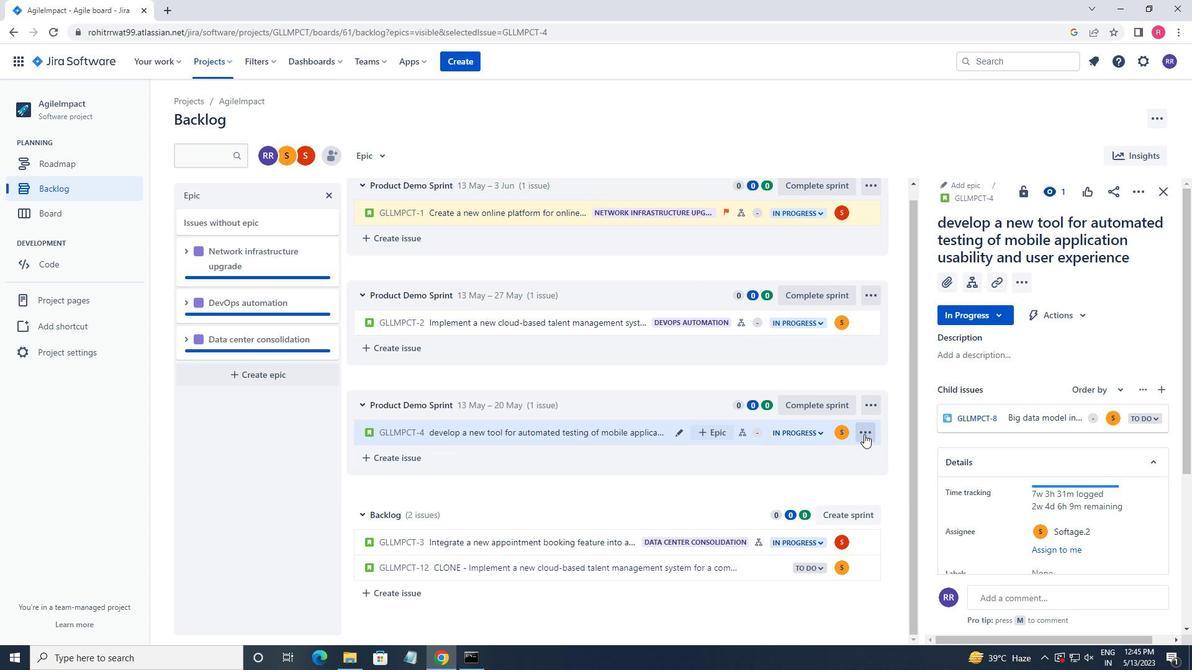 
Action: Mouse moved to (820, 405)
Screenshot: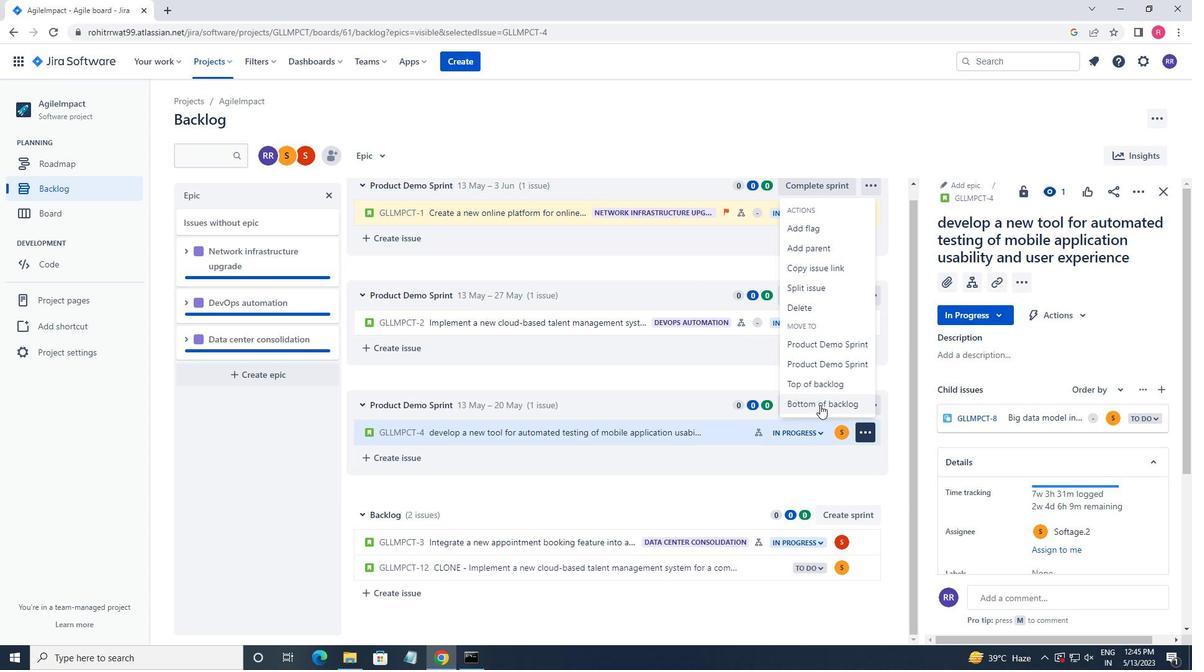 
Action: Mouse pressed left at (820, 405)
Screenshot: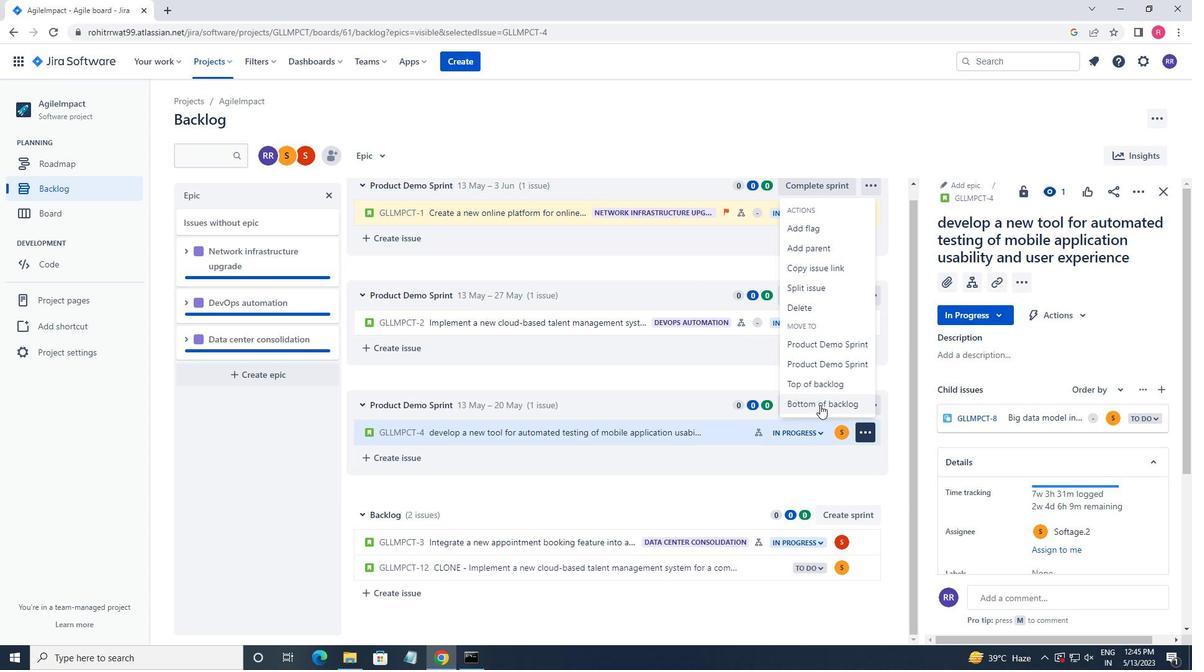 
Action: Mouse moved to (641, 199)
Screenshot: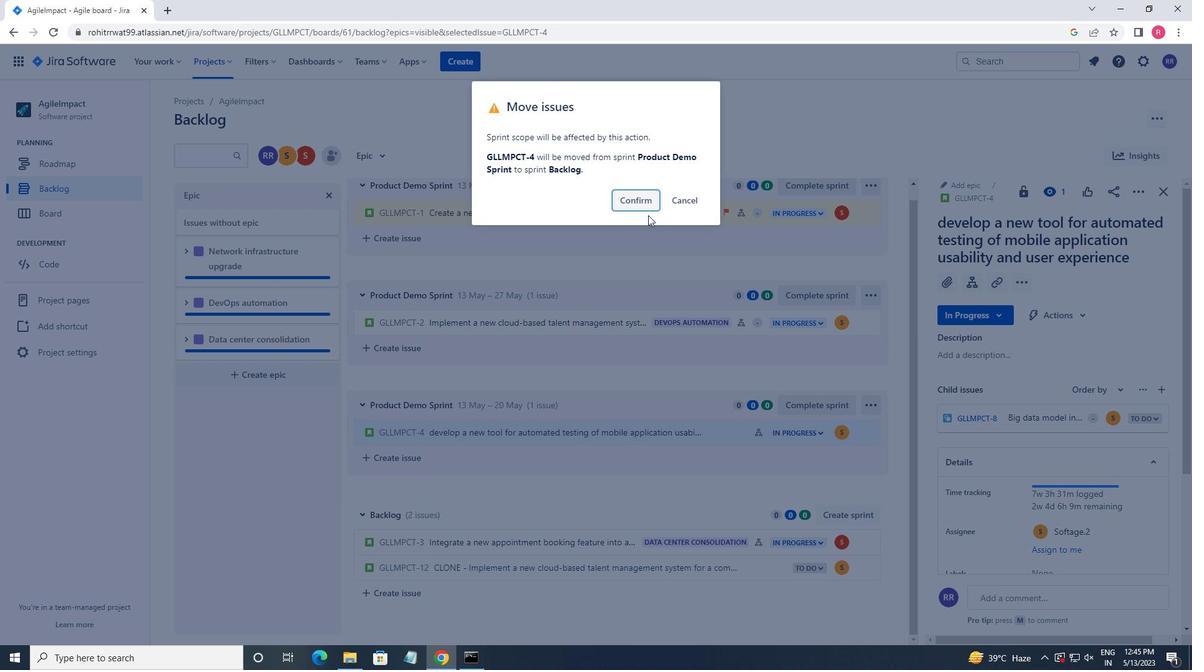 
Action: Mouse pressed left at (641, 199)
Screenshot: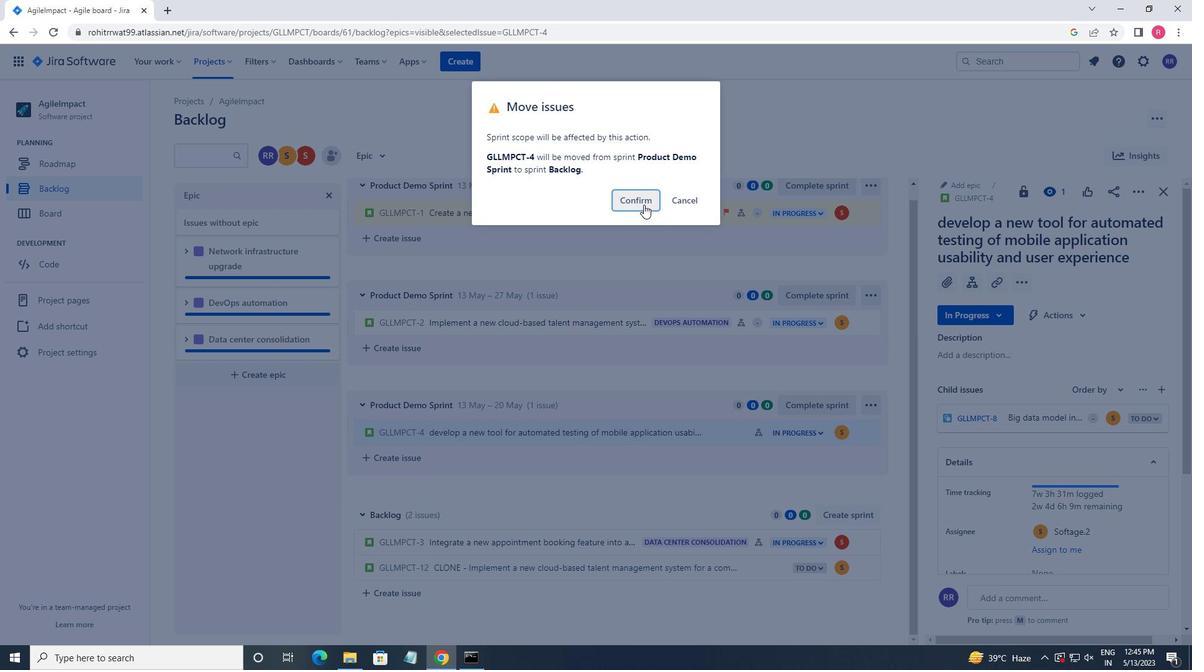 
Action: Mouse moved to (705, 597)
Screenshot: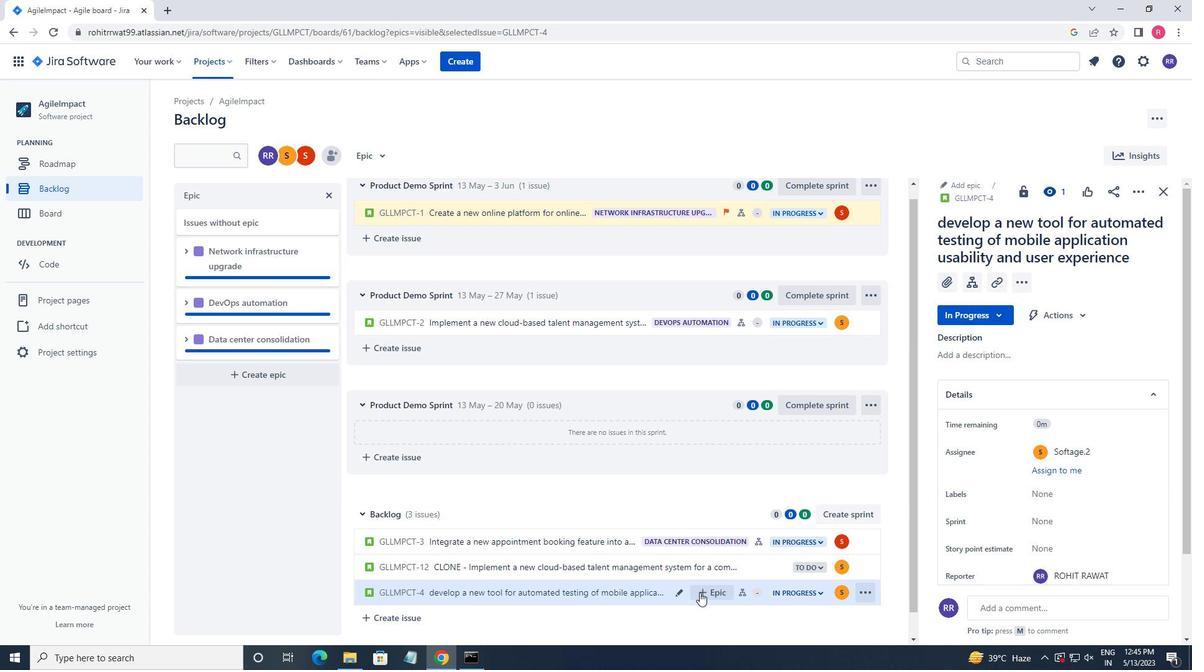 
Action: Mouse pressed left at (705, 597)
Screenshot: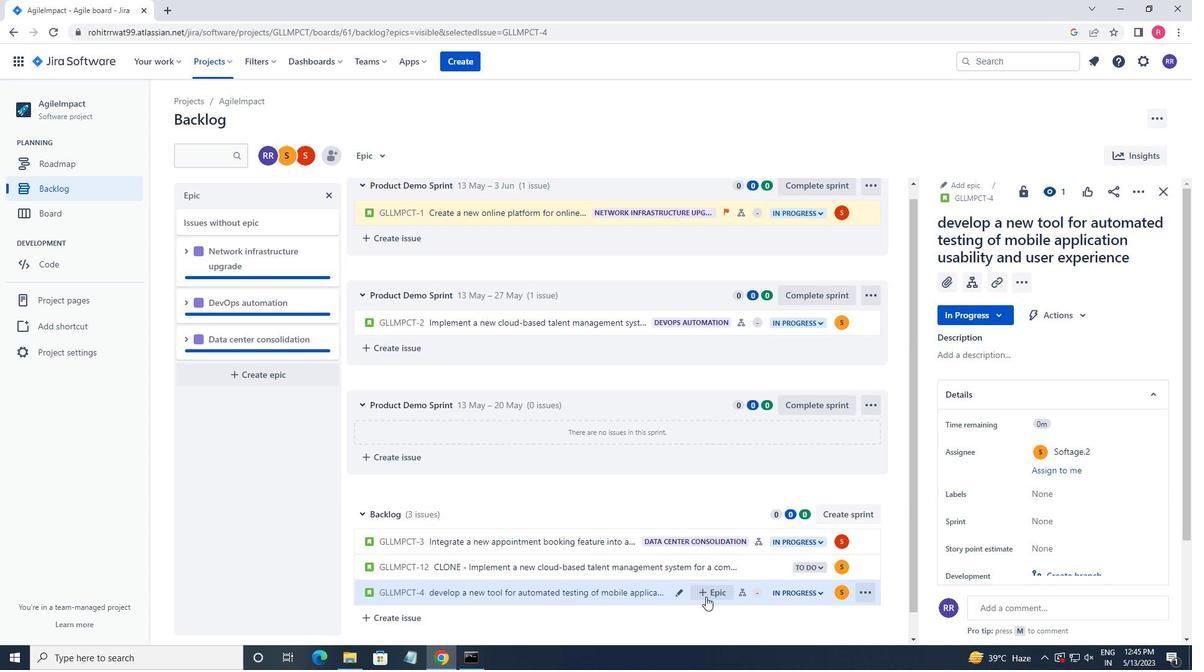 
Action: Mouse moved to (765, 569)
Screenshot: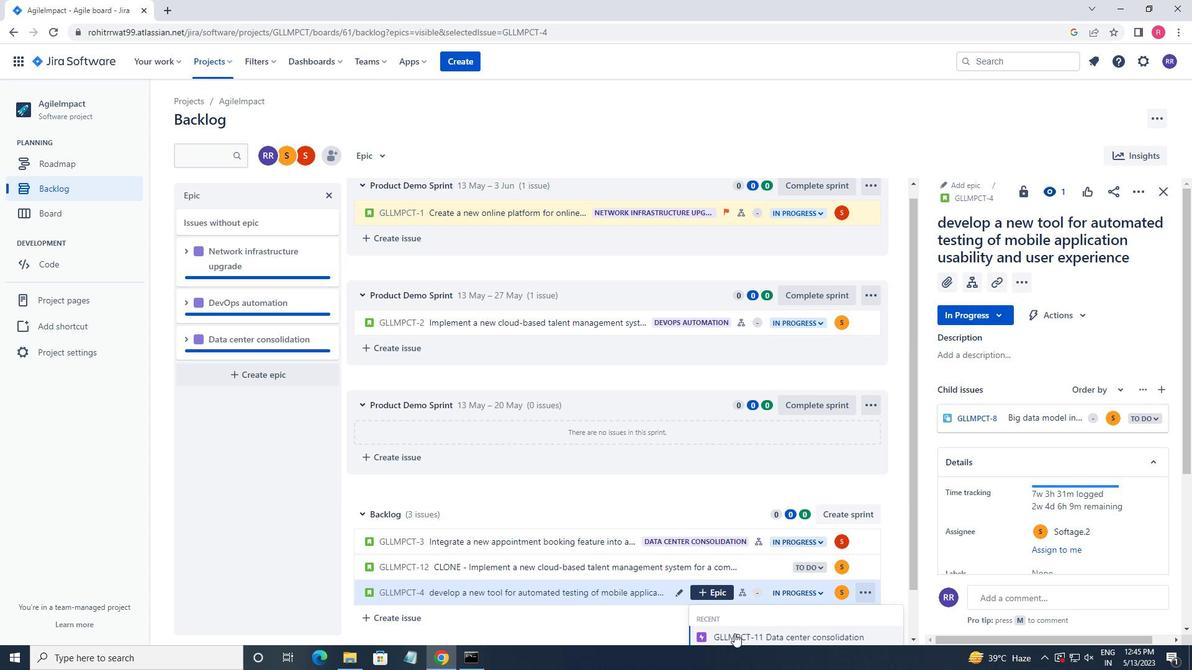 
Action: Mouse scrolled (765, 569) with delta (0, 0)
Screenshot: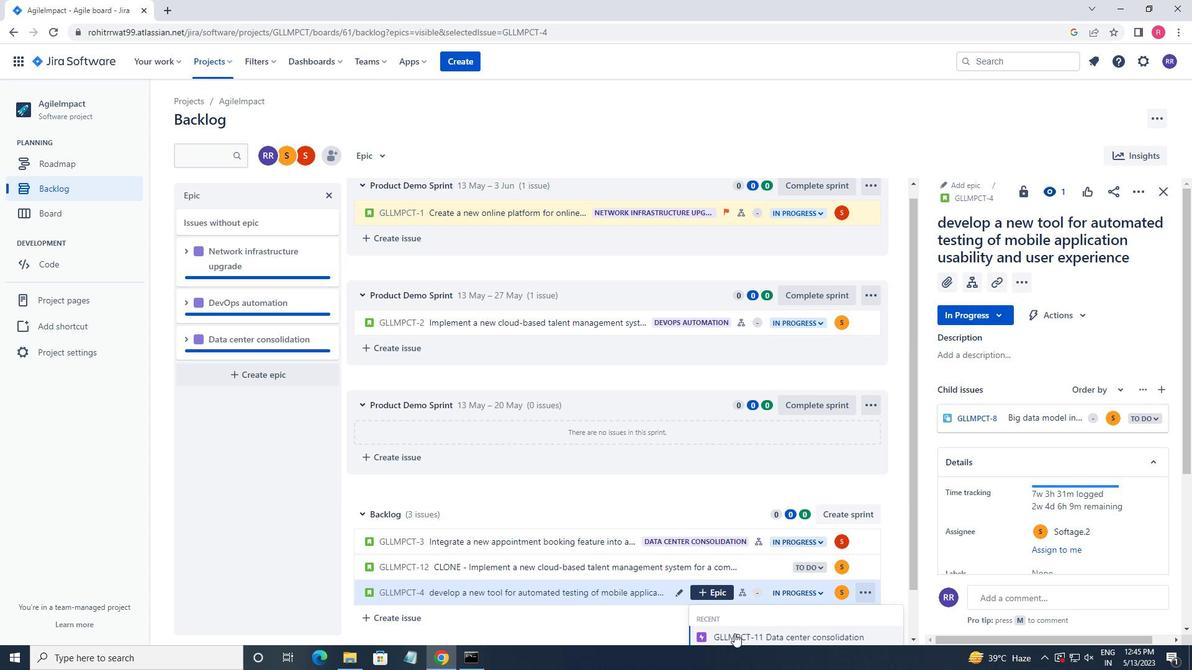 
Action: Mouse moved to (765, 569)
Screenshot: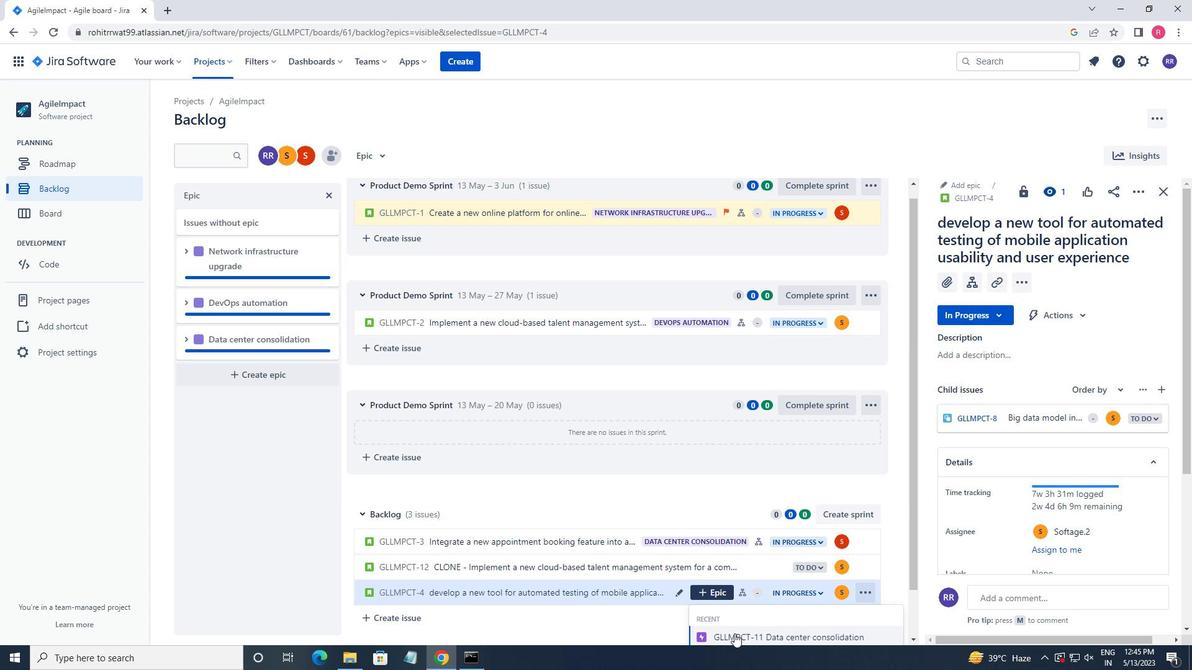 
Action: Mouse scrolled (765, 569) with delta (0, 0)
Screenshot: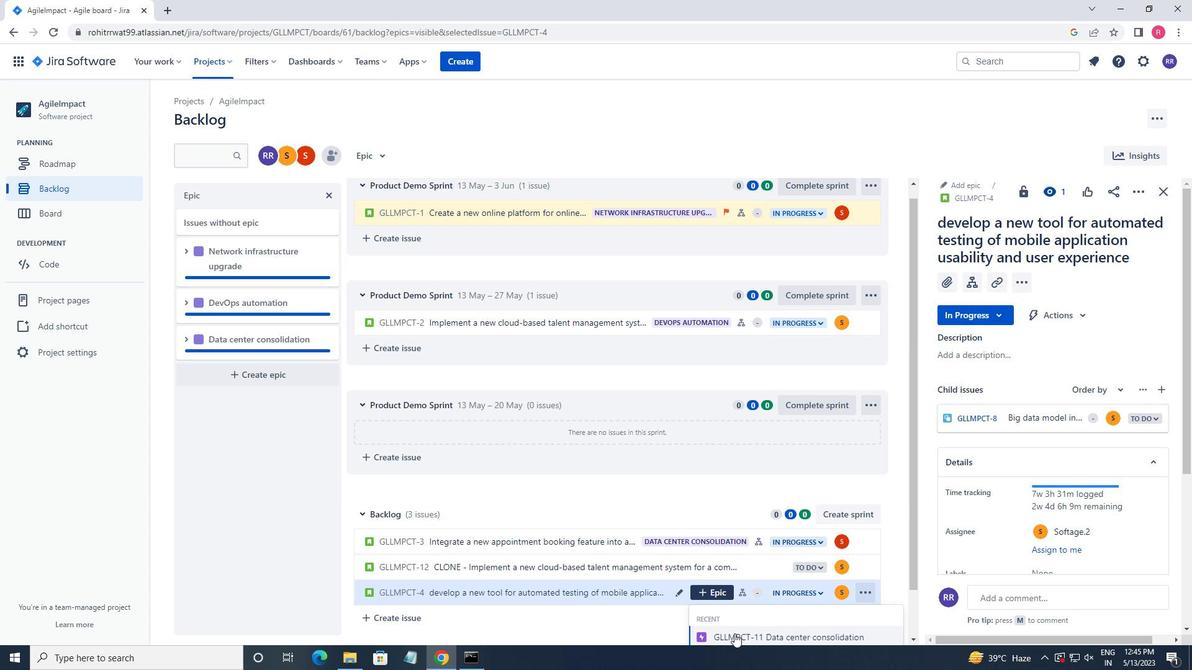 
Action: Mouse moved to (765, 568)
Screenshot: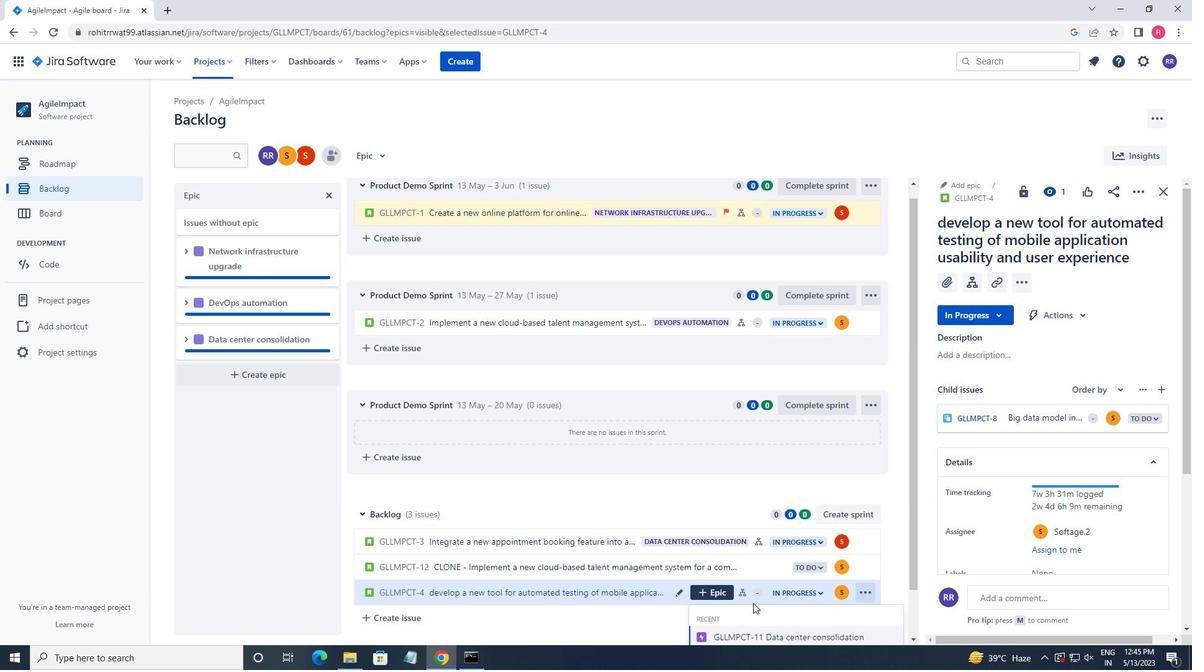
Action: Mouse scrolled (765, 568) with delta (0, 0)
Screenshot: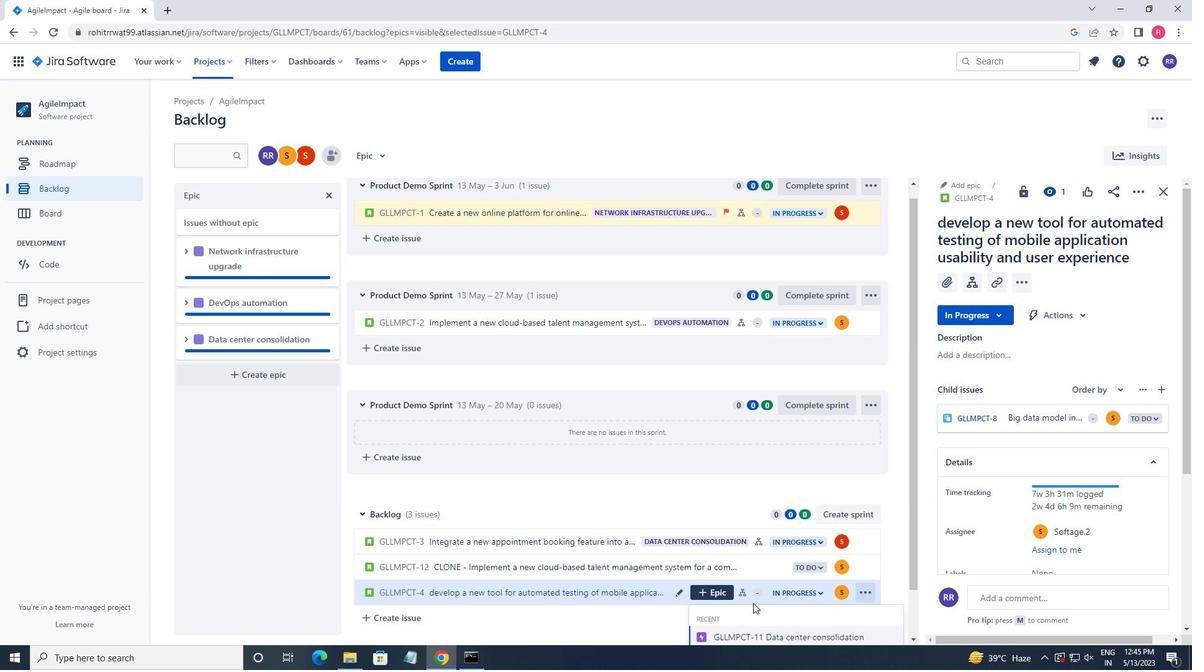 
Action: Mouse moved to (765, 566)
Screenshot: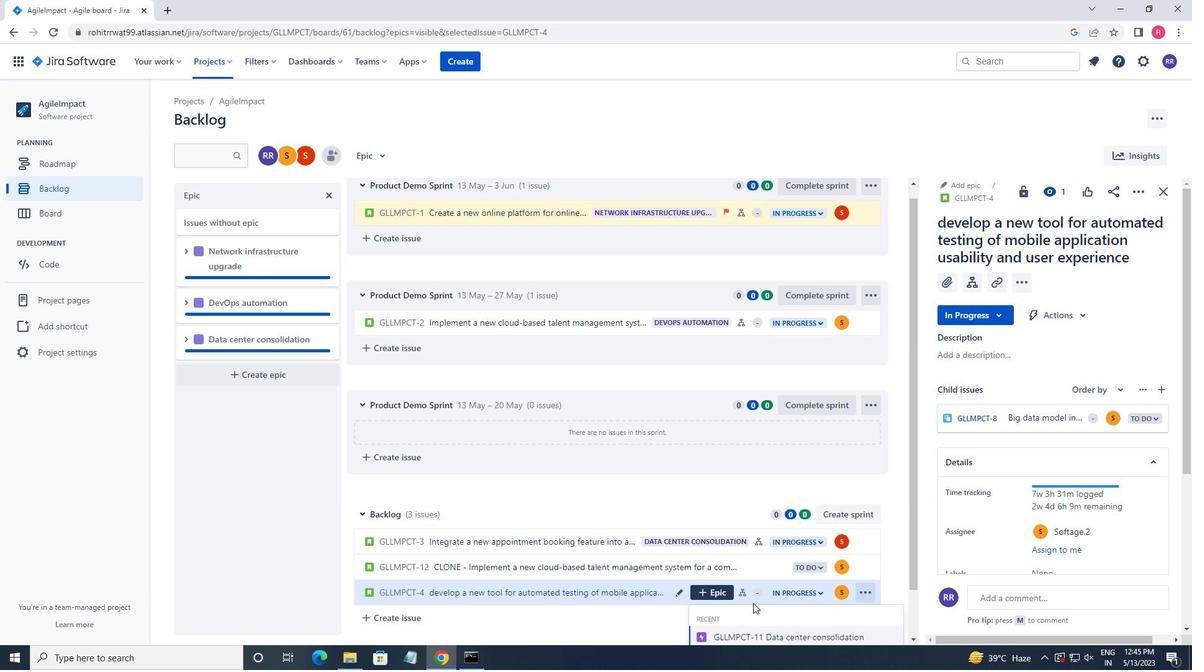 
Action: Mouse scrolled (765, 566) with delta (0, 0)
Screenshot: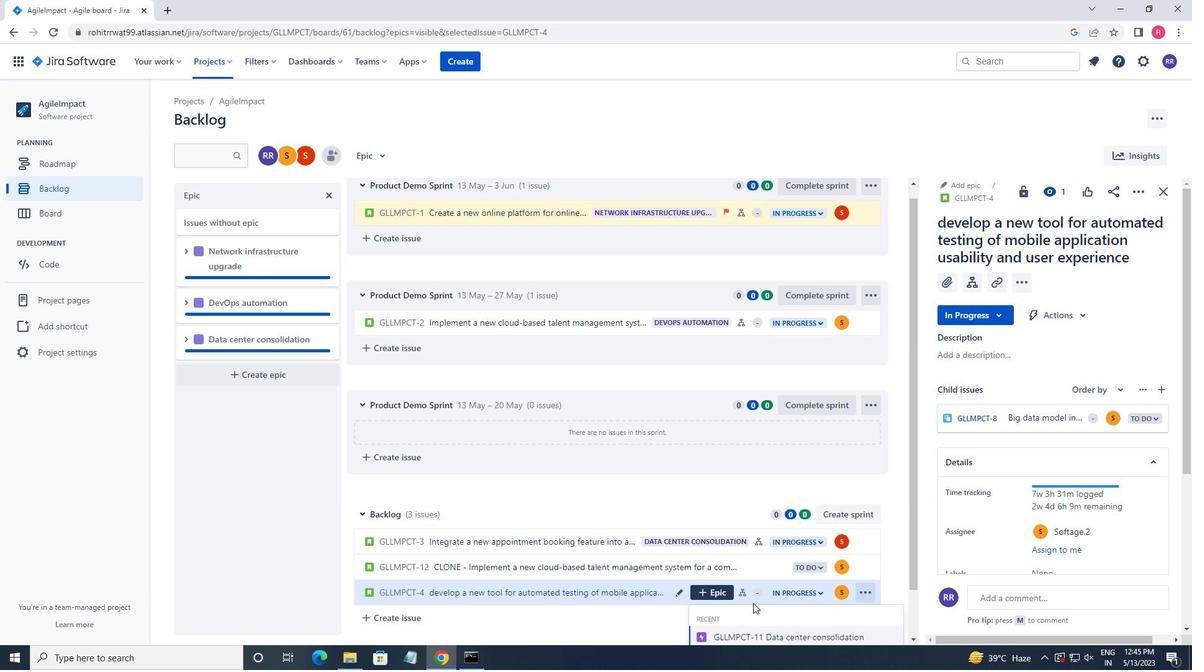 
Action: Mouse moved to (764, 565)
Screenshot: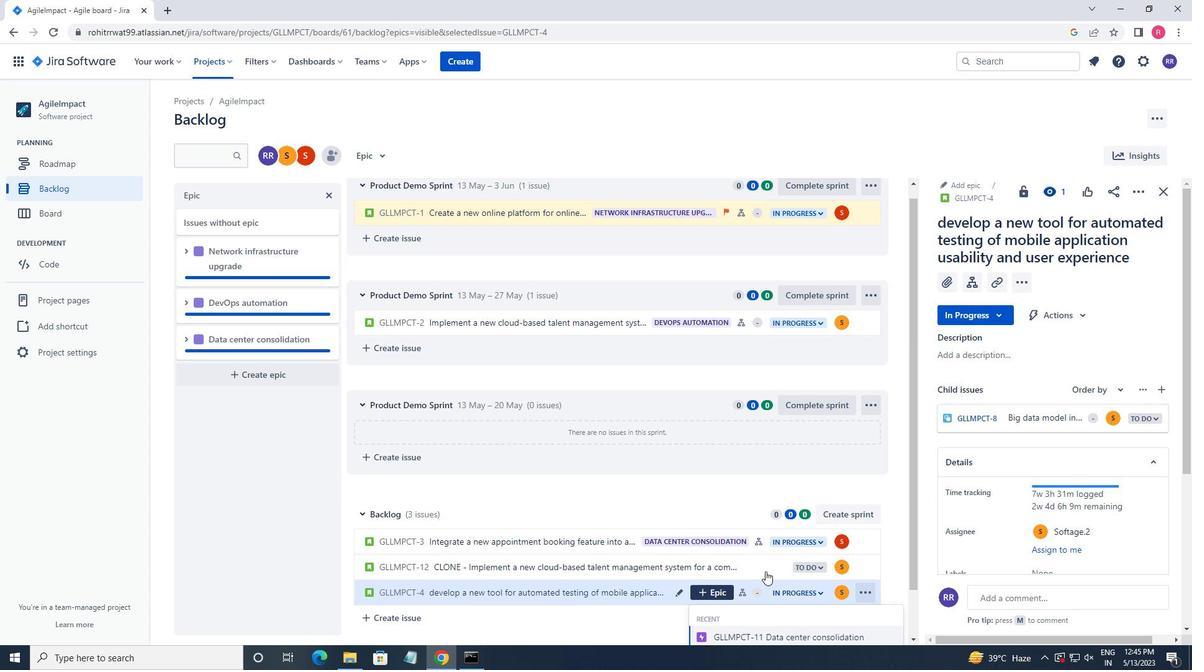 
Action: Mouse scrolled (764, 564) with delta (0, 0)
Screenshot: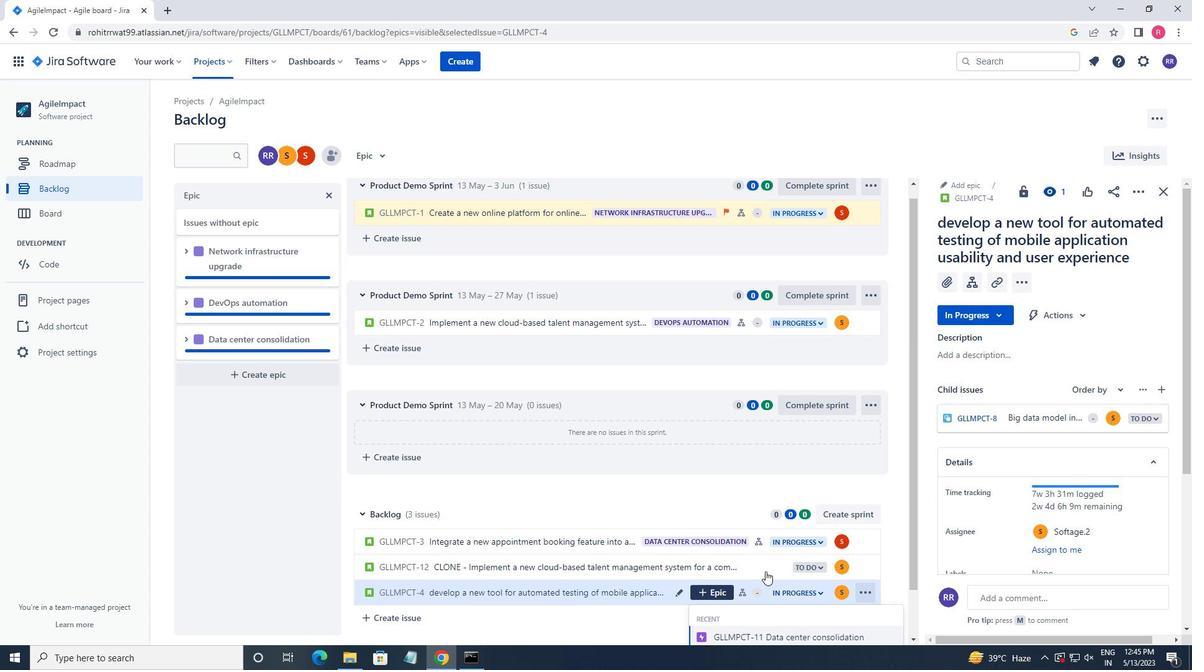 
Action: Mouse moved to (761, 622)
Screenshot: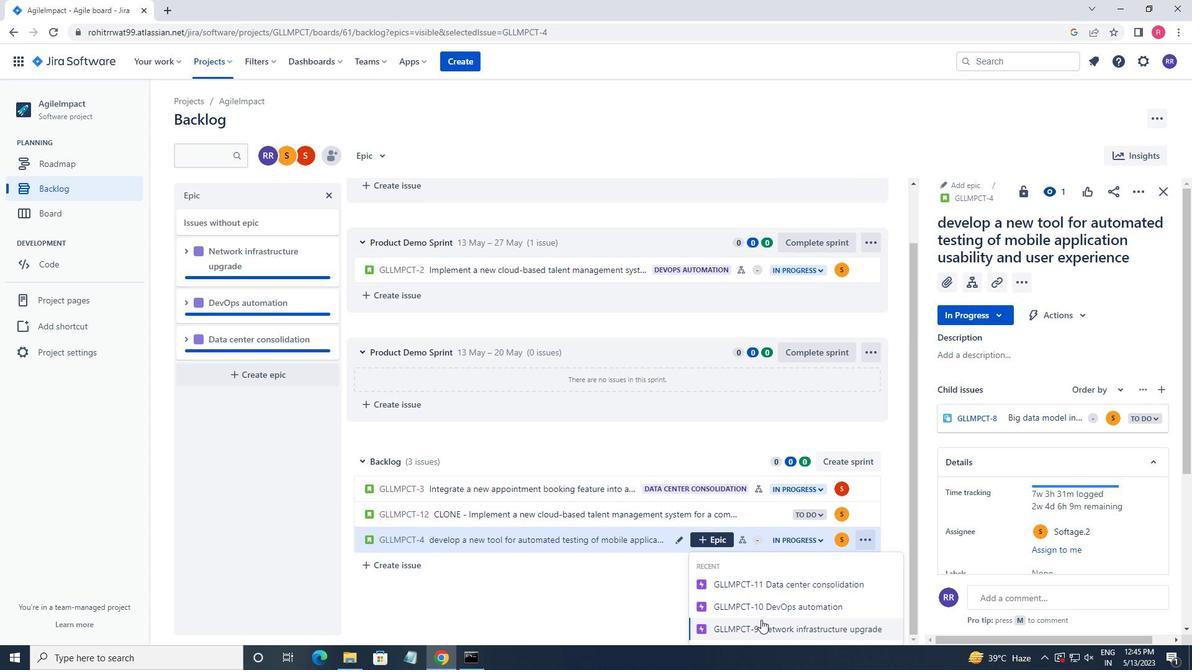 
Action: Mouse pressed left at (761, 622)
Screenshot: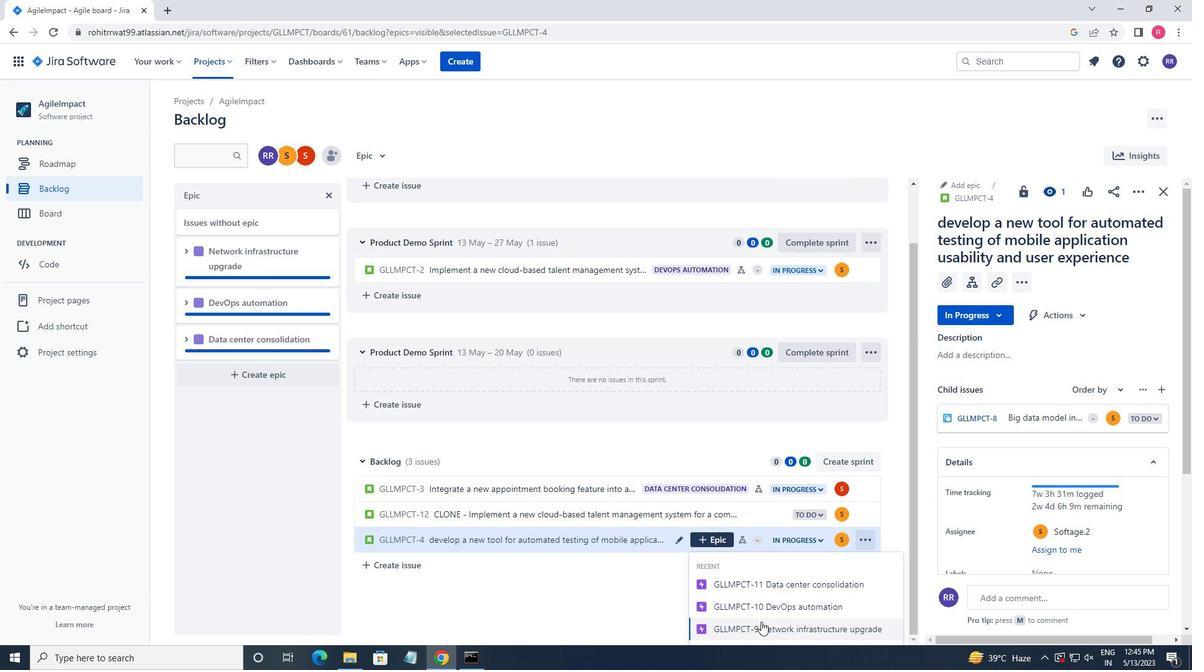 
Action: Mouse moved to (761, 622)
Screenshot: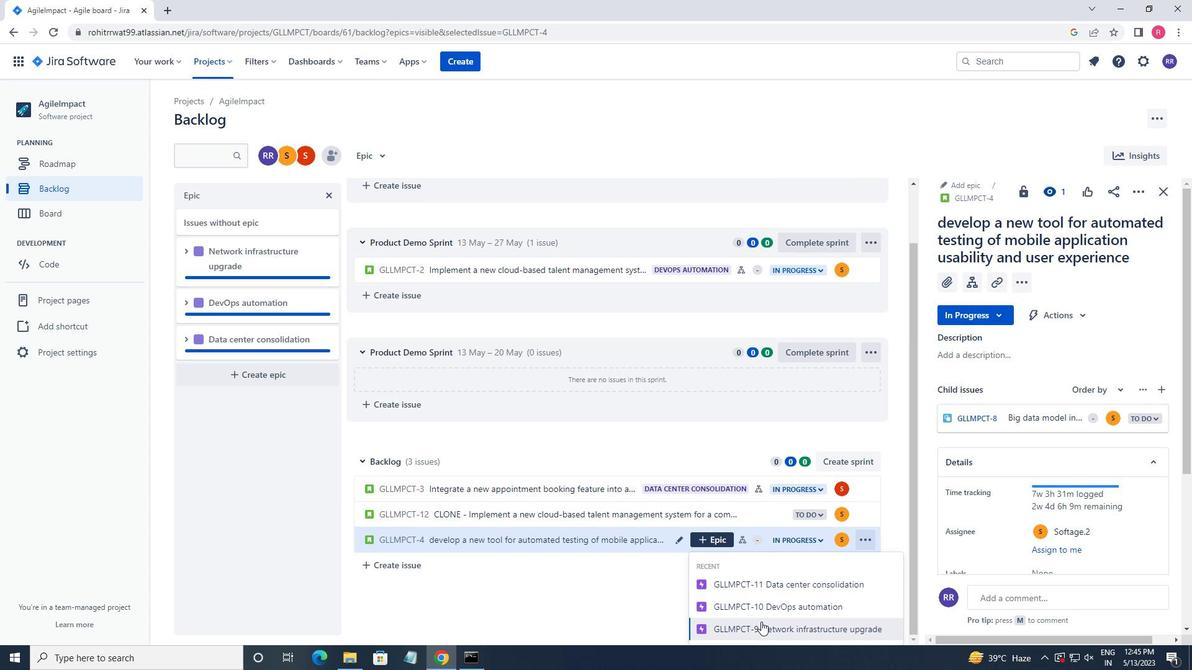 
